 Task: Add an event with the title Third Client Presentation, date '2023/10/28', time 9:40 AM to 11:40 AMand add a description: Participants will develop essential delivery skills, including body language, vocal projection, and effective use of gestures. They will learn how to control nervousness, project confidence, and establish a connection with their audience., put the event into Red category, logged in from the account softage.8@softage.netand send the event invitation to softage.6@softage.net and softage.1@softage.net. Set a reminder for the event At time of event
Action: Mouse moved to (159, 177)
Screenshot: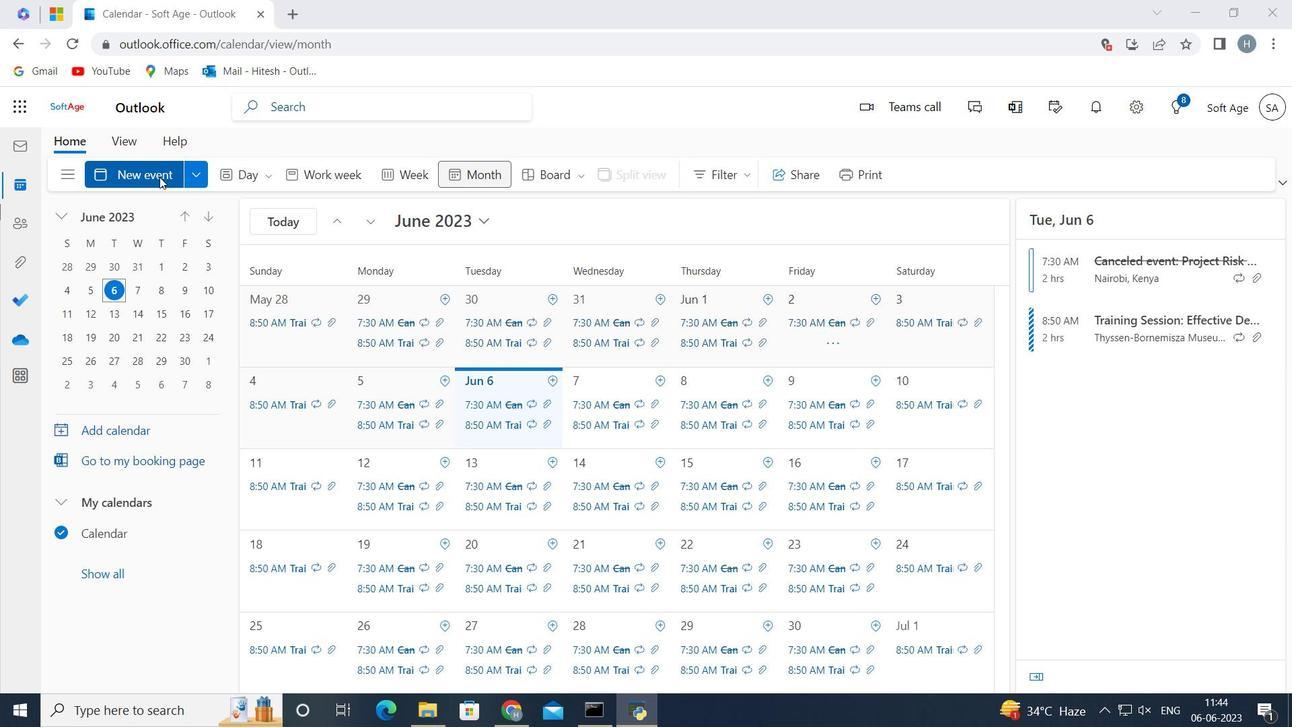 
Action: Mouse pressed left at (159, 177)
Screenshot: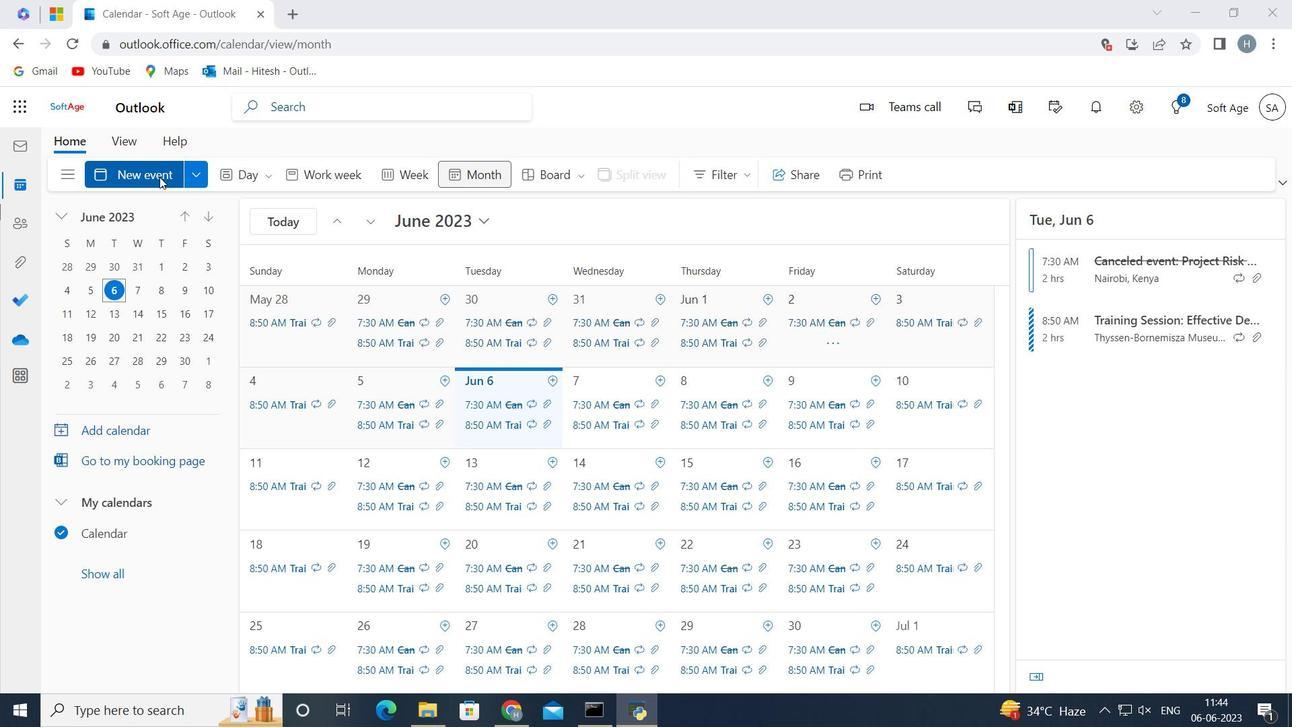 
Action: Mouse moved to (449, 282)
Screenshot: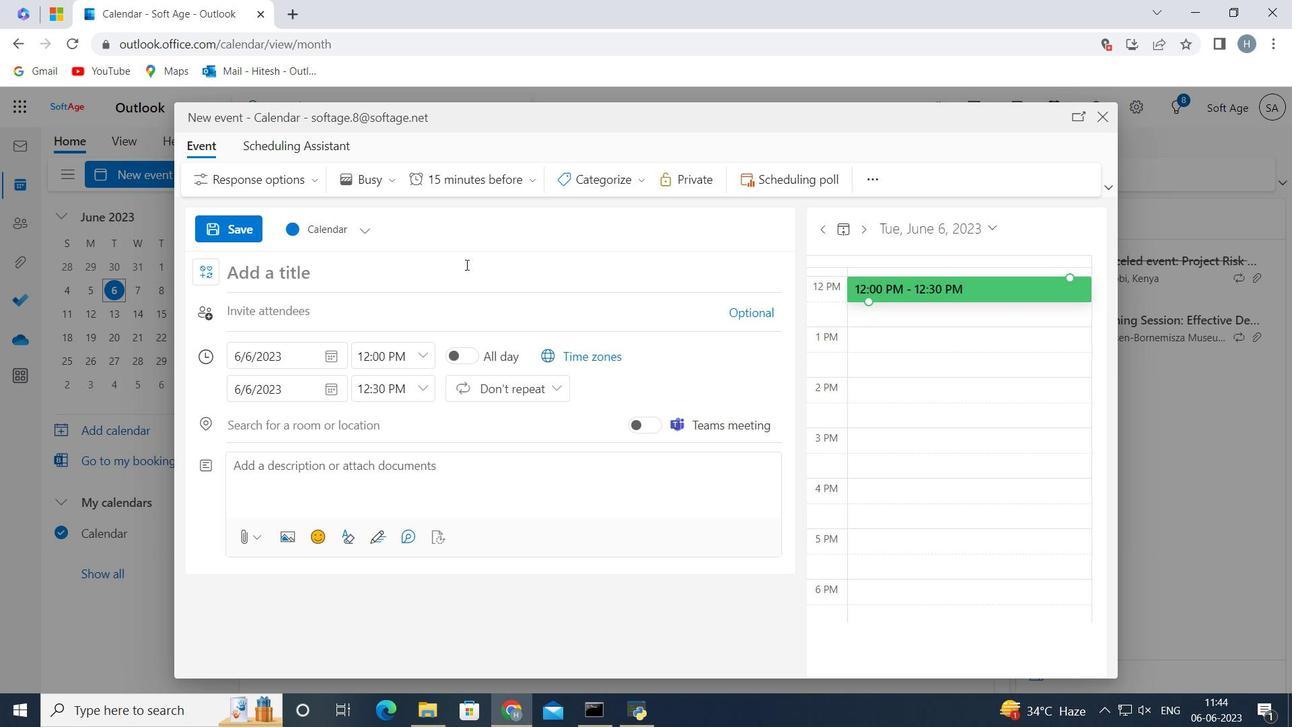 
Action: Mouse pressed left at (449, 282)
Screenshot: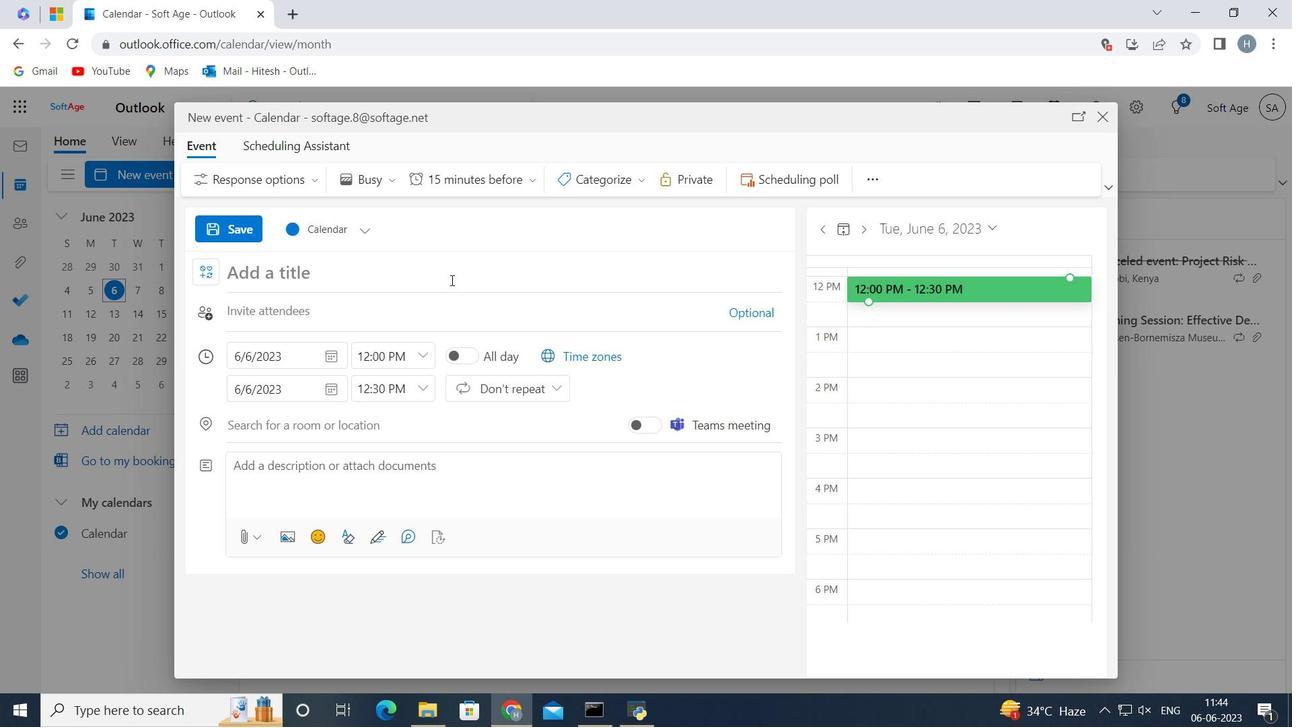 
Action: Key pressed <Key.shift>Third<Key.space><Key.shift>Client<Key.space><Key.shift>Presentato<Key.backspace>ion<Key.space>
Screenshot: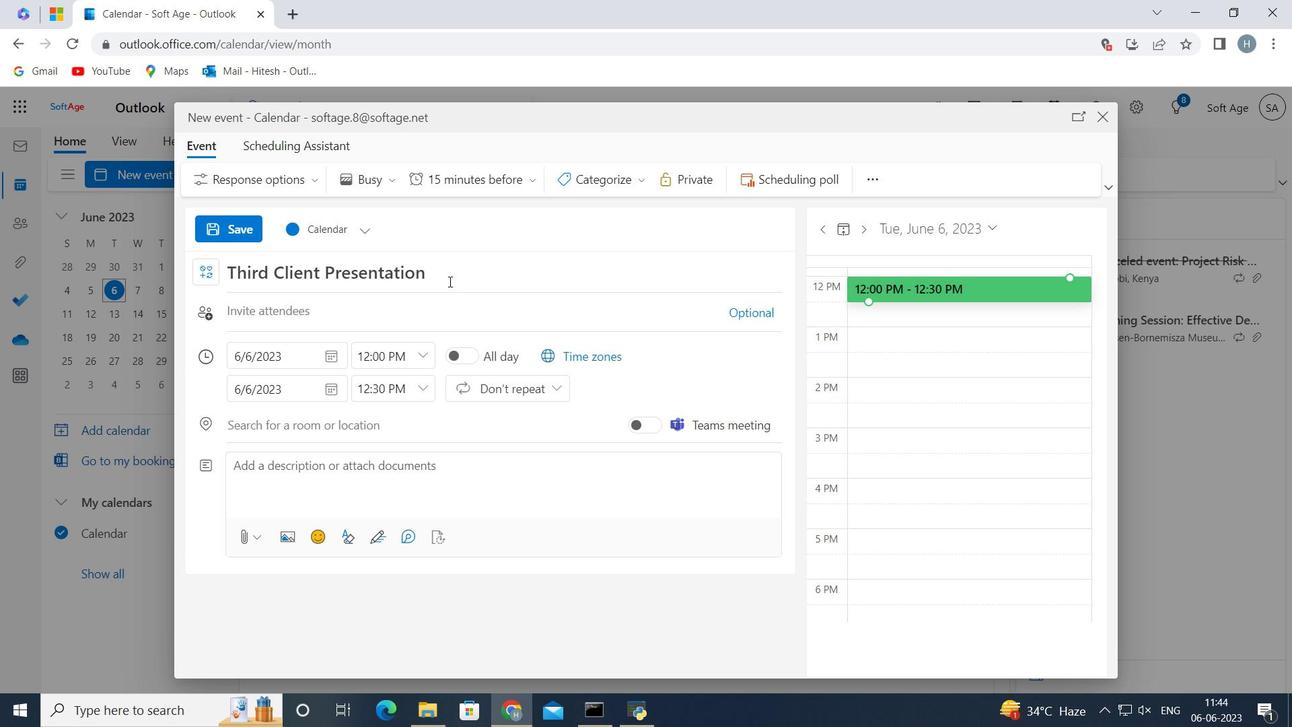
Action: Mouse moved to (331, 354)
Screenshot: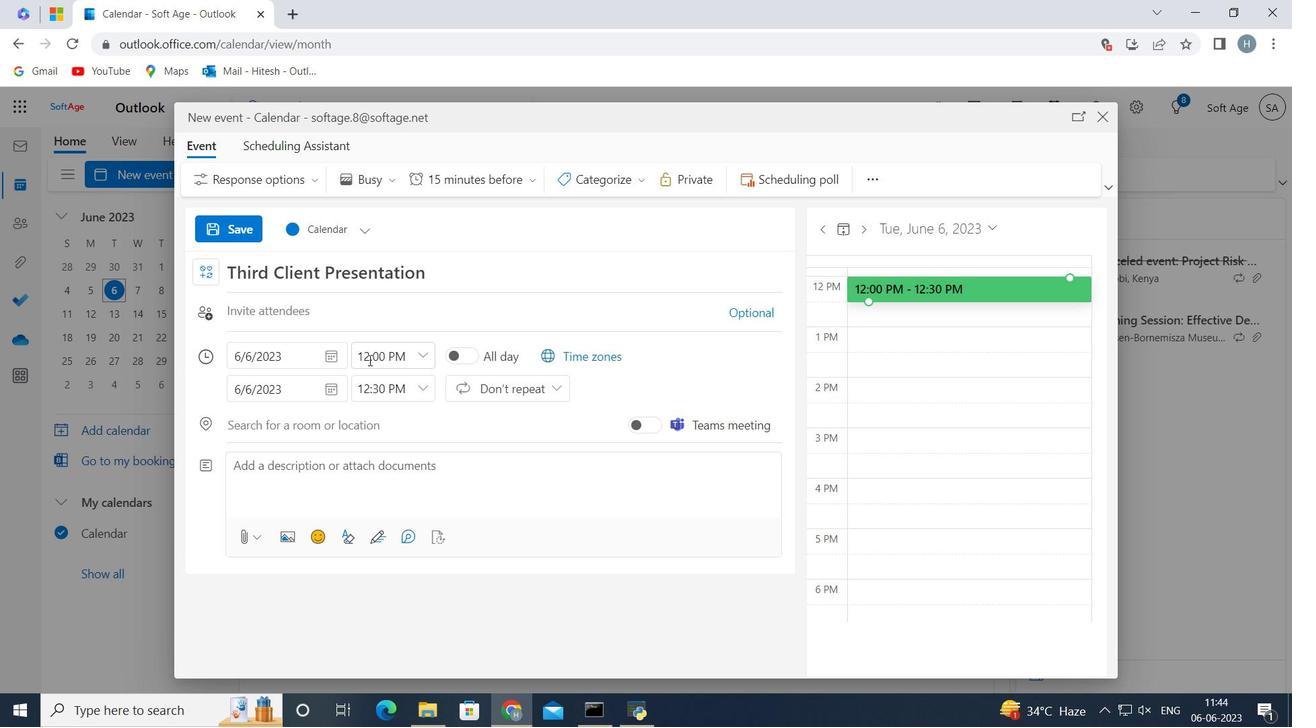 
Action: Mouse pressed left at (331, 354)
Screenshot: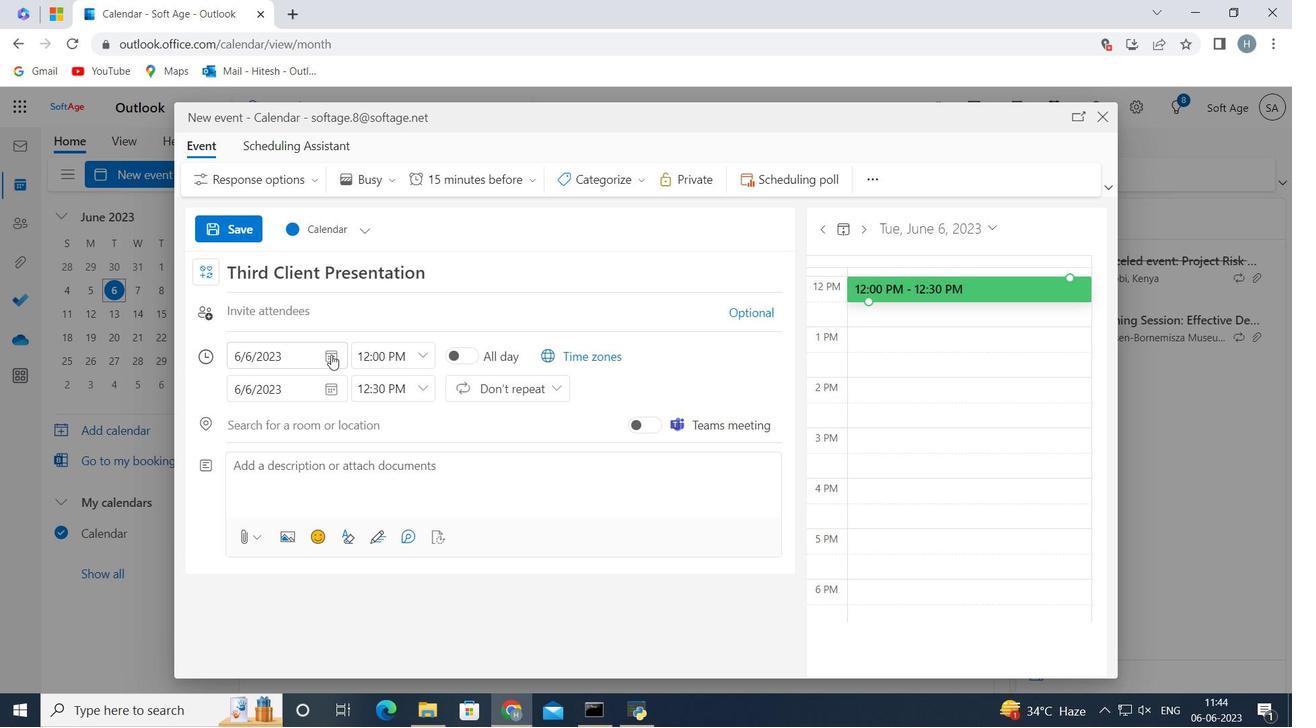 
Action: Mouse moved to (284, 386)
Screenshot: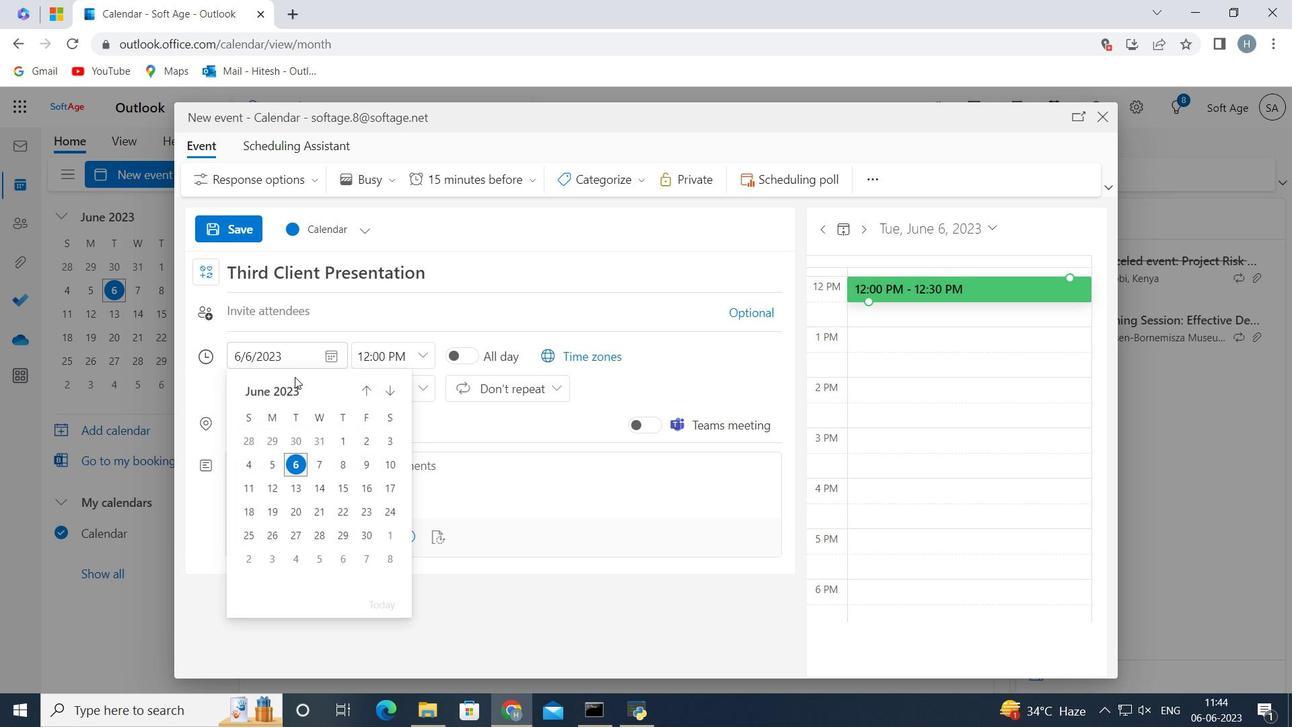 
Action: Mouse pressed left at (284, 386)
Screenshot: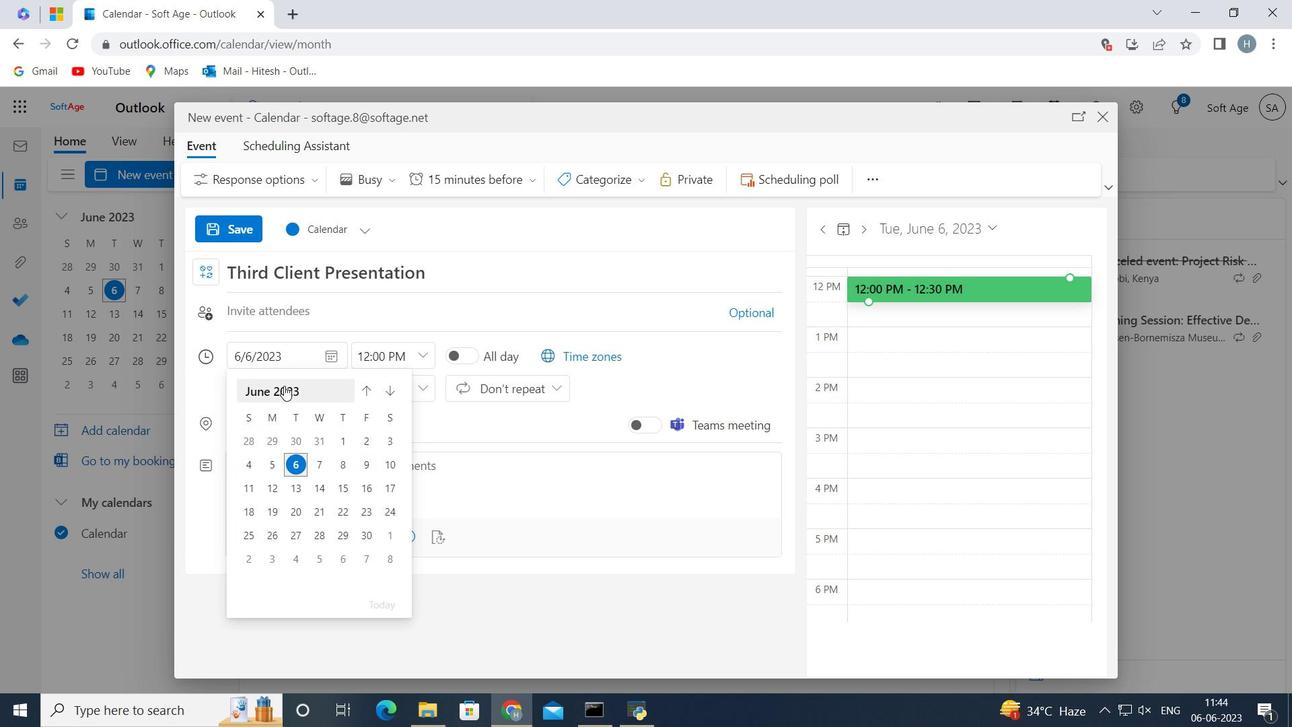 
Action: Mouse pressed left at (284, 386)
Screenshot: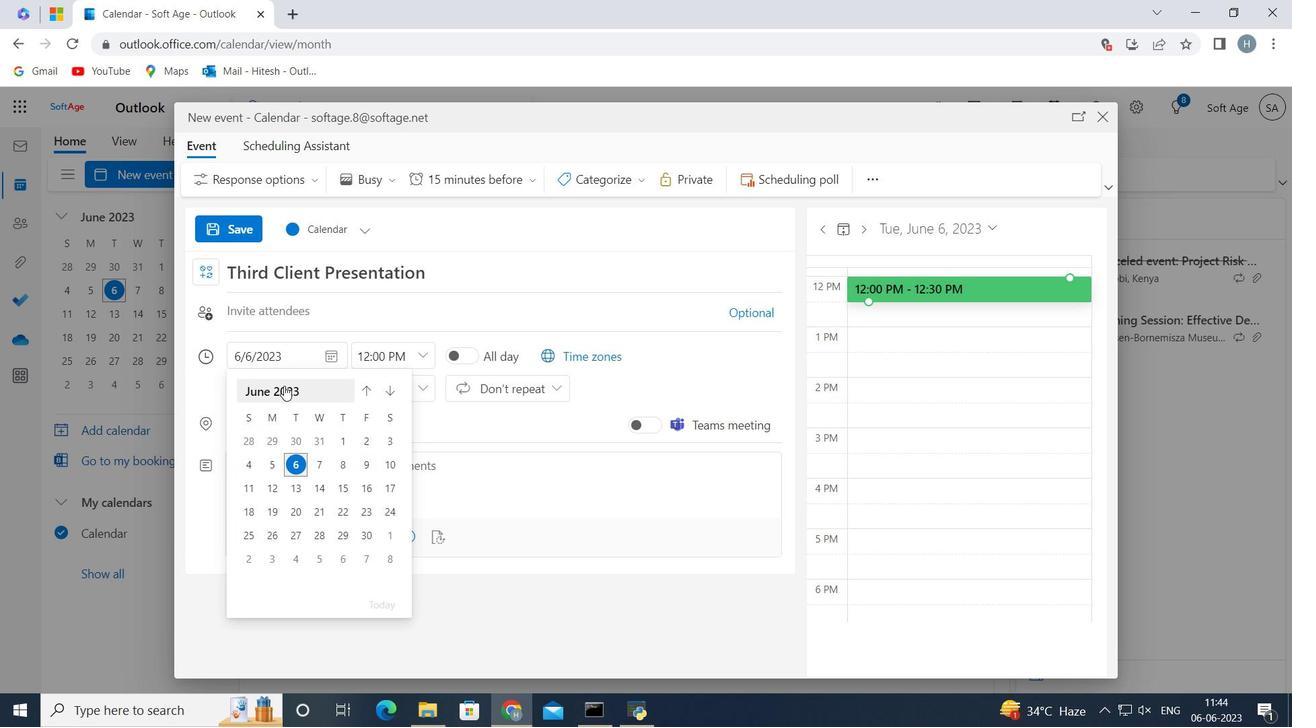 
Action: Mouse moved to (385, 423)
Screenshot: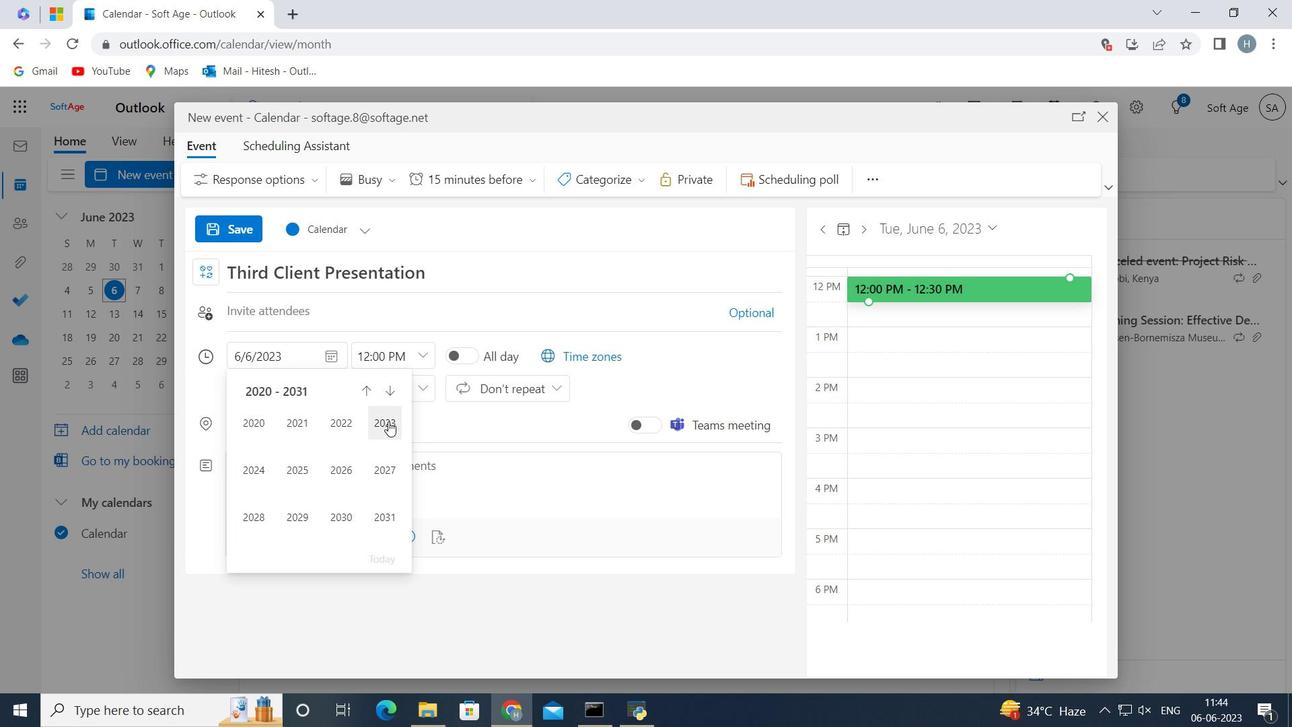 
Action: Mouse pressed left at (385, 423)
Screenshot: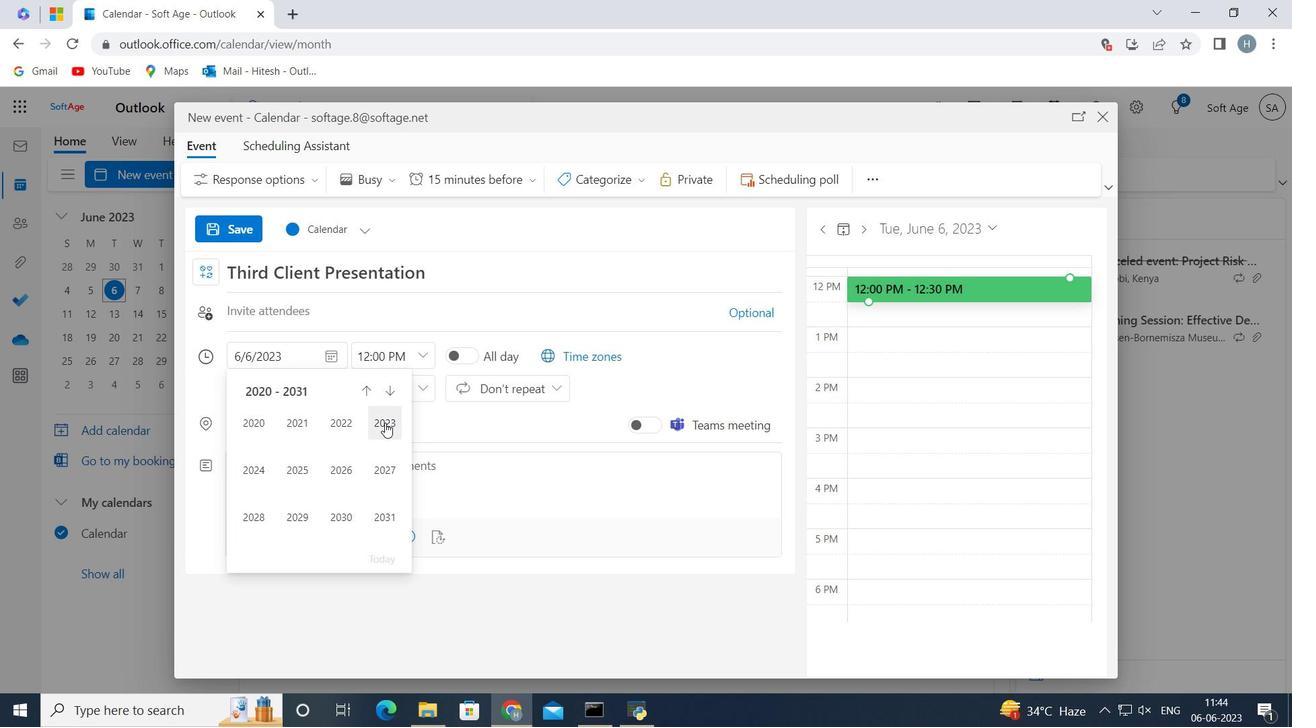 
Action: Mouse moved to (295, 513)
Screenshot: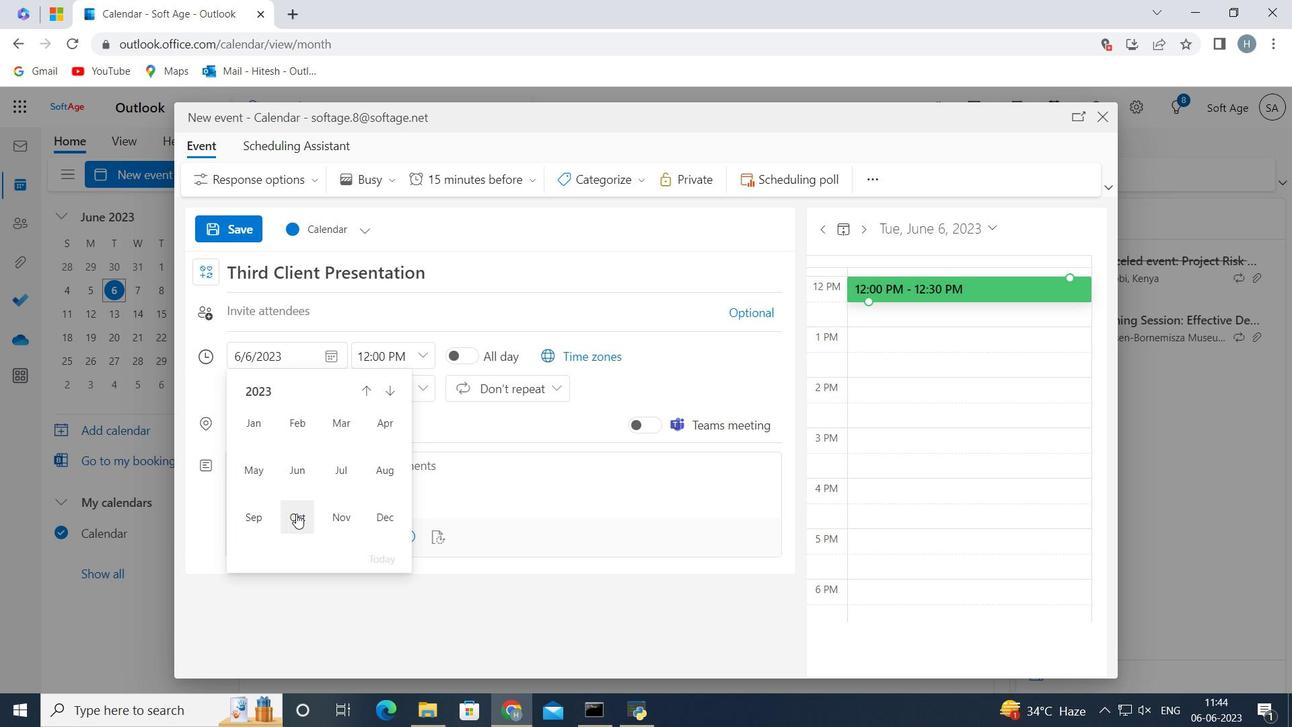 
Action: Mouse pressed left at (295, 513)
Screenshot: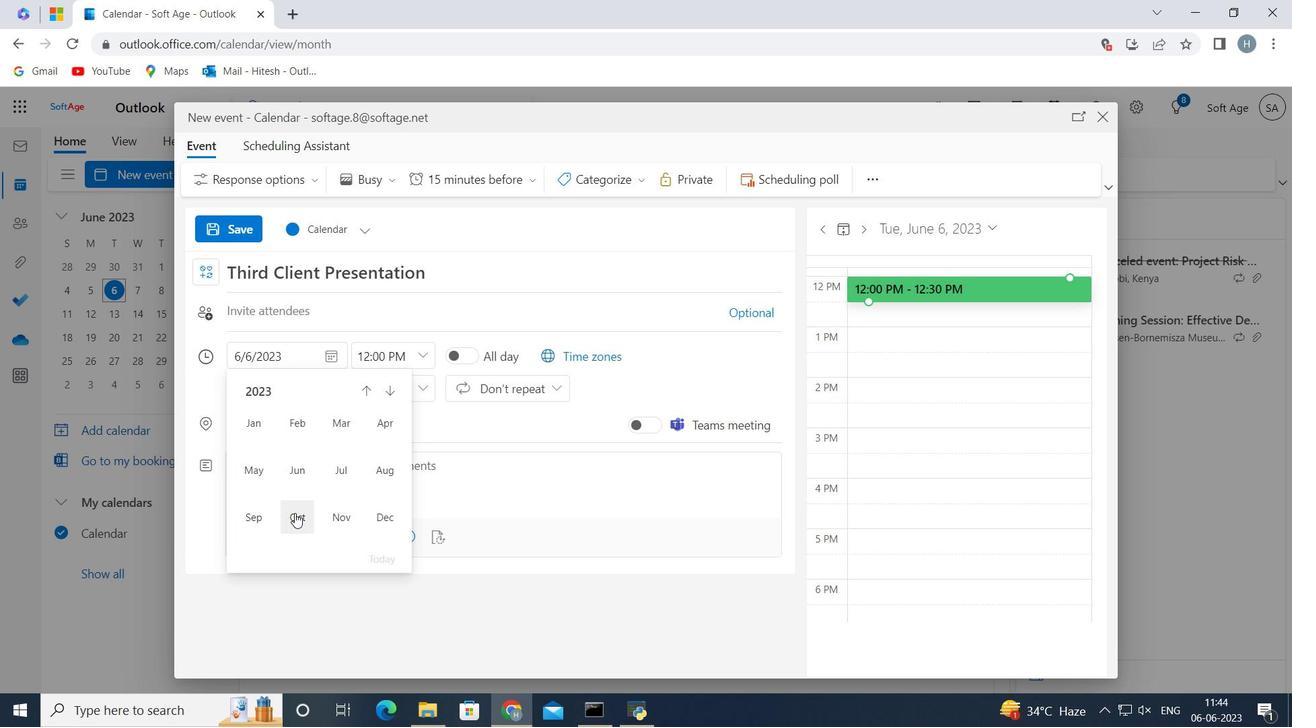 
Action: Mouse moved to (388, 510)
Screenshot: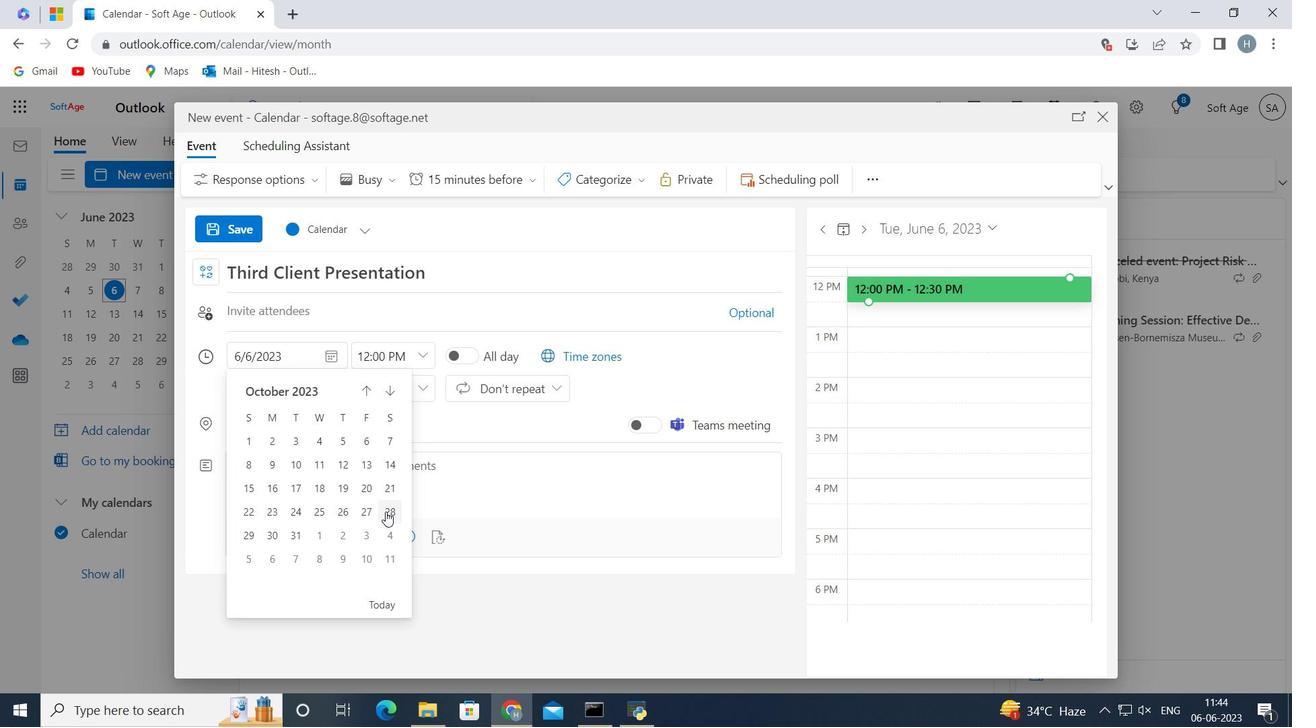 
Action: Mouse pressed left at (388, 510)
Screenshot: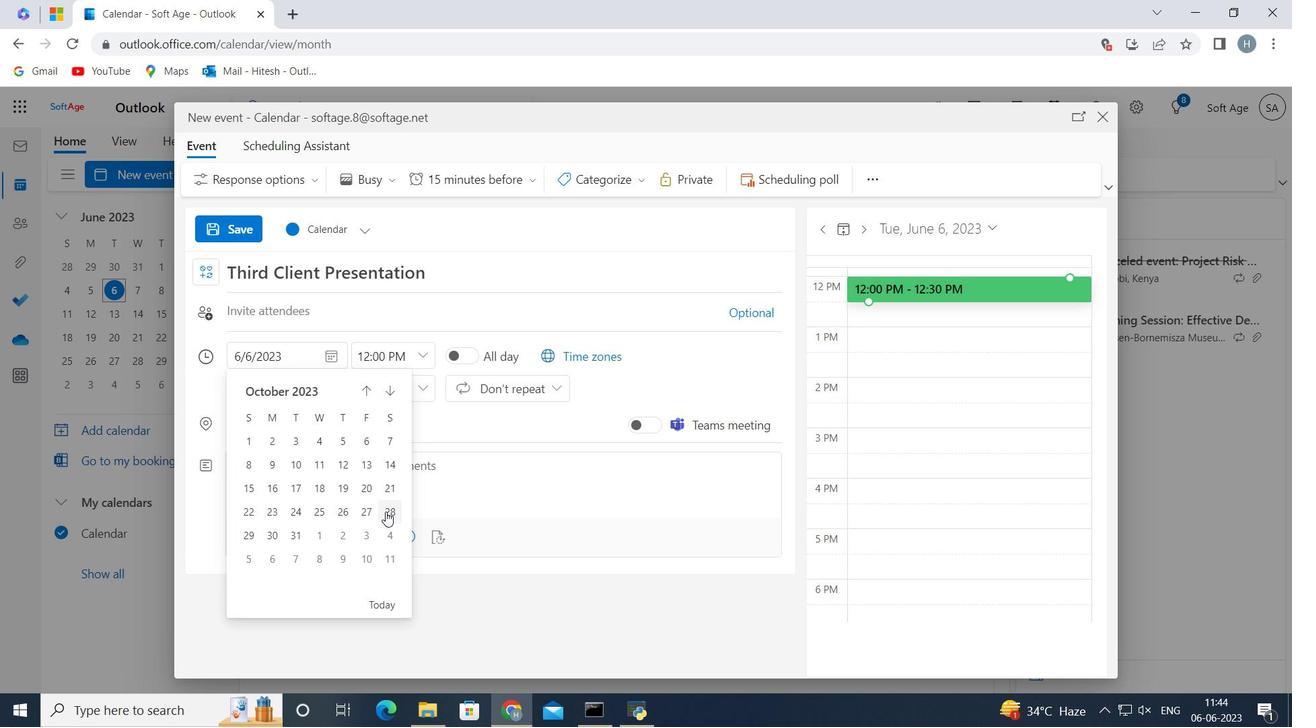 
Action: Mouse moved to (424, 349)
Screenshot: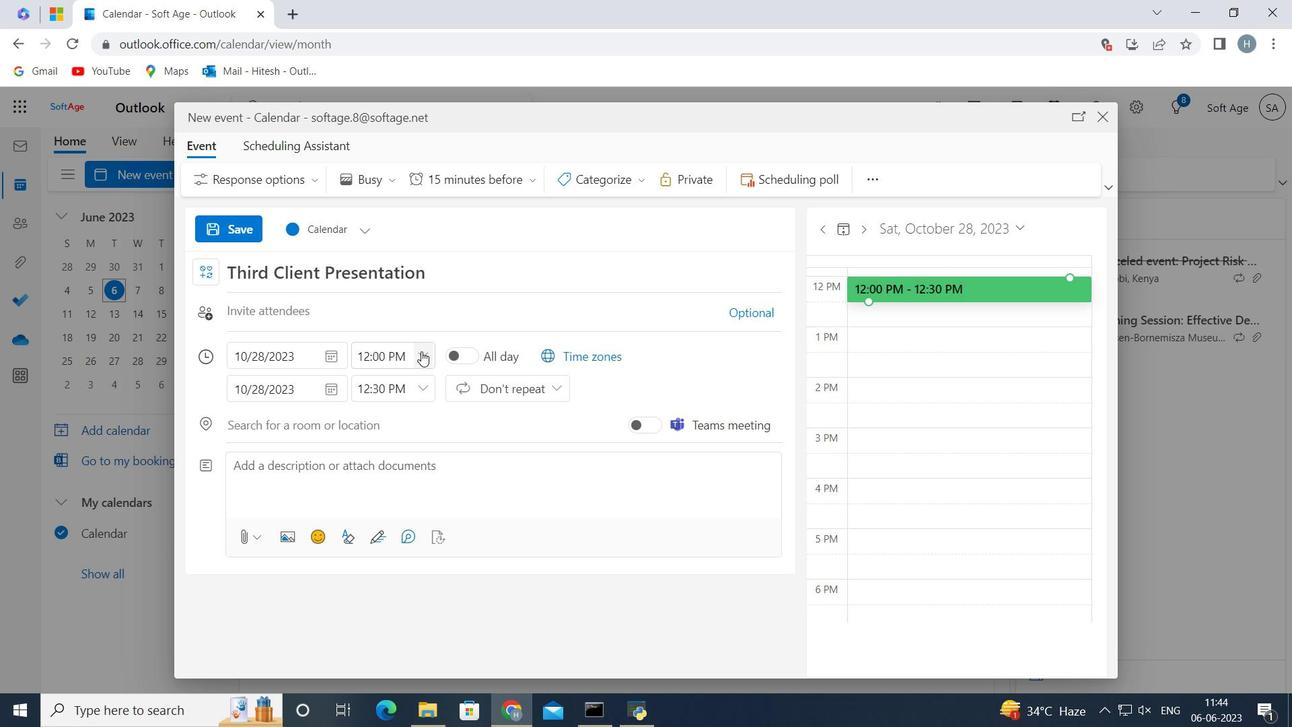 
Action: Mouse pressed left at (424, 349)
Screenshot: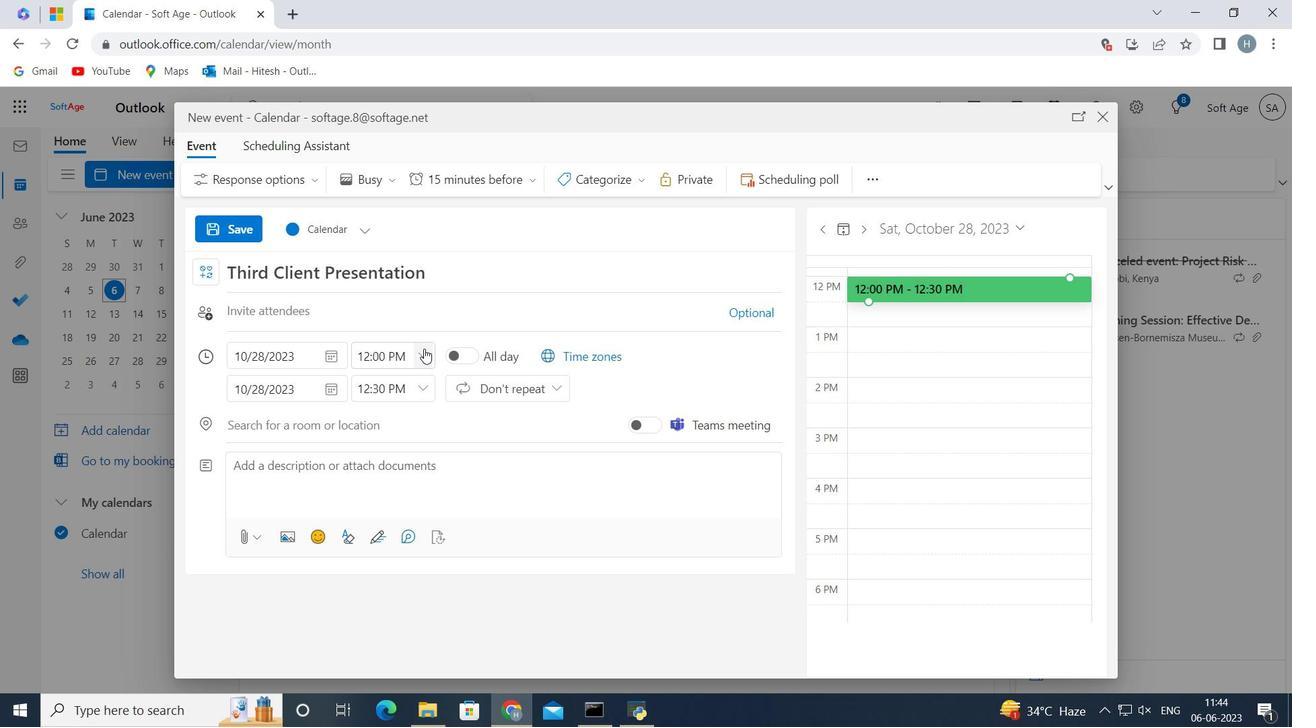 
Action: Mouse moved to (395, 461)
Screenshot: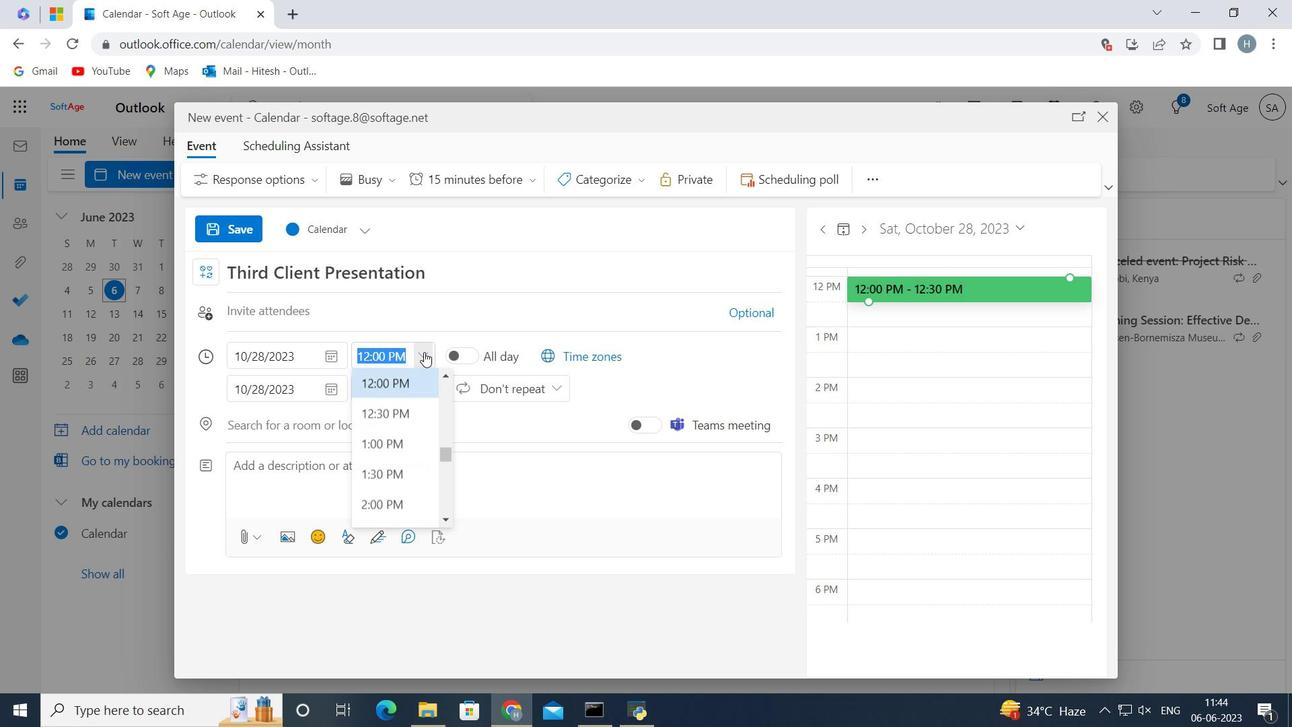 
Action: Mouse scrolled (395, 461) with delta (0, 0)
Screenshot: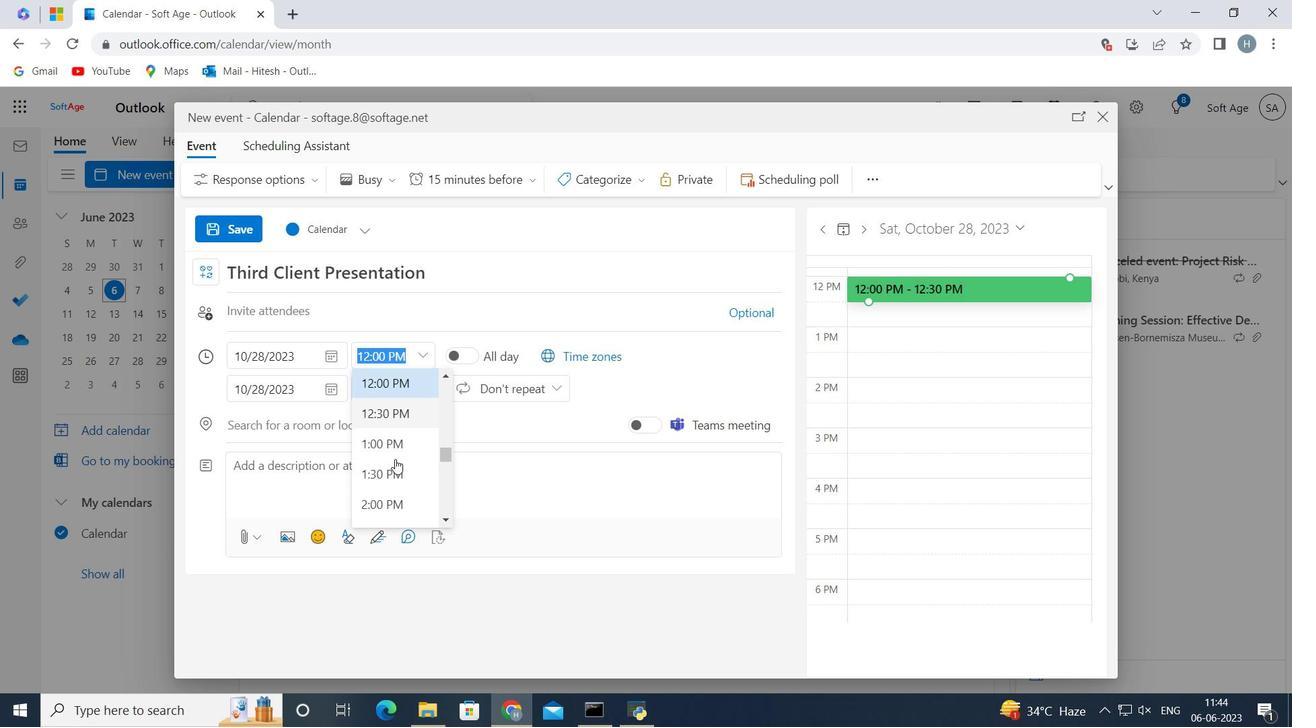
Action: Mouse scrolled (395, 461) with delta (0, 0)
Screenshot: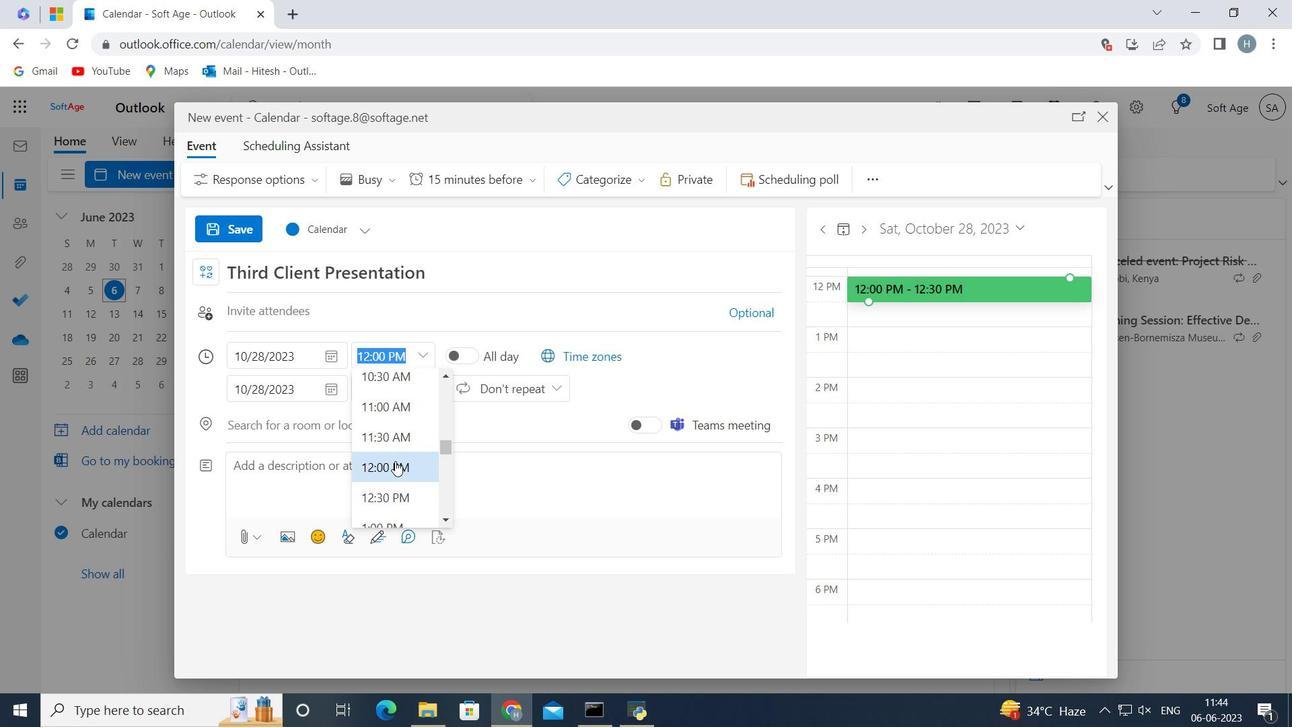 
Action: Mouse scrolled (395, 461) with delta (0, 0)
Screenshot: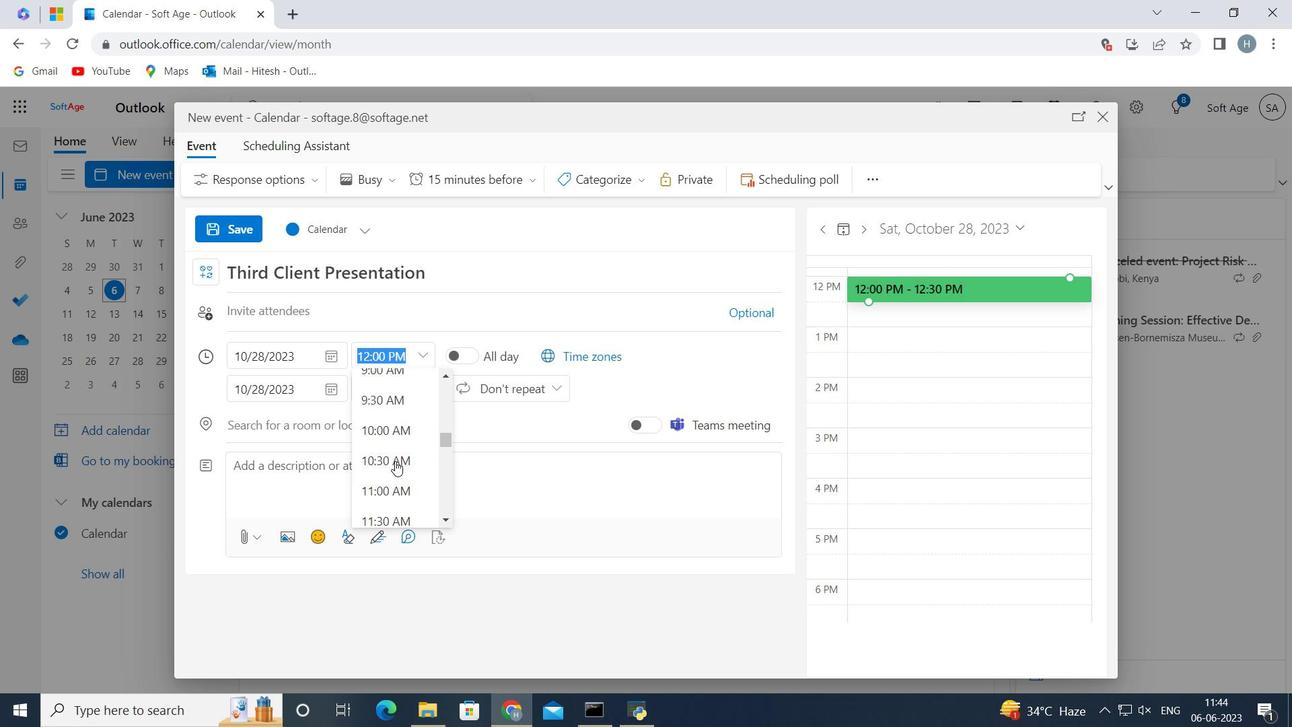 
Action: Mouse moved to (381, 483)
Screenshot: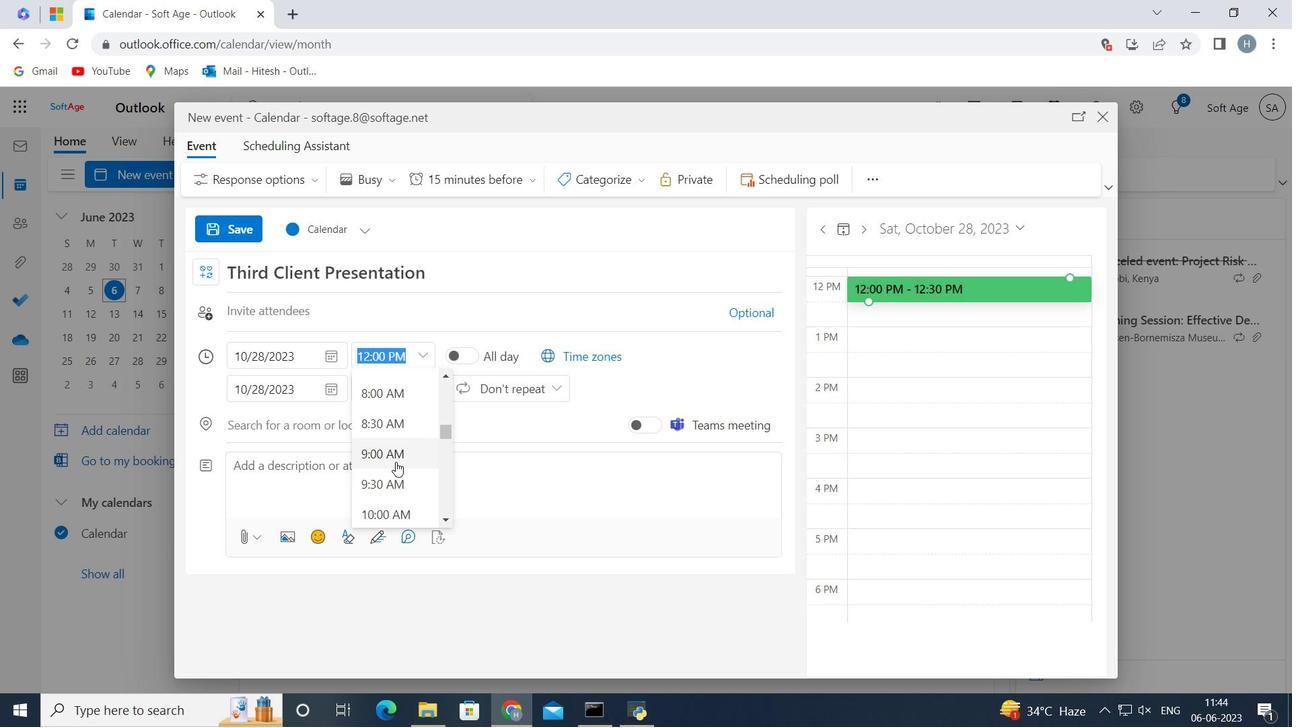 
Action: Mouse pressed left at (381, 483)
Screenshot: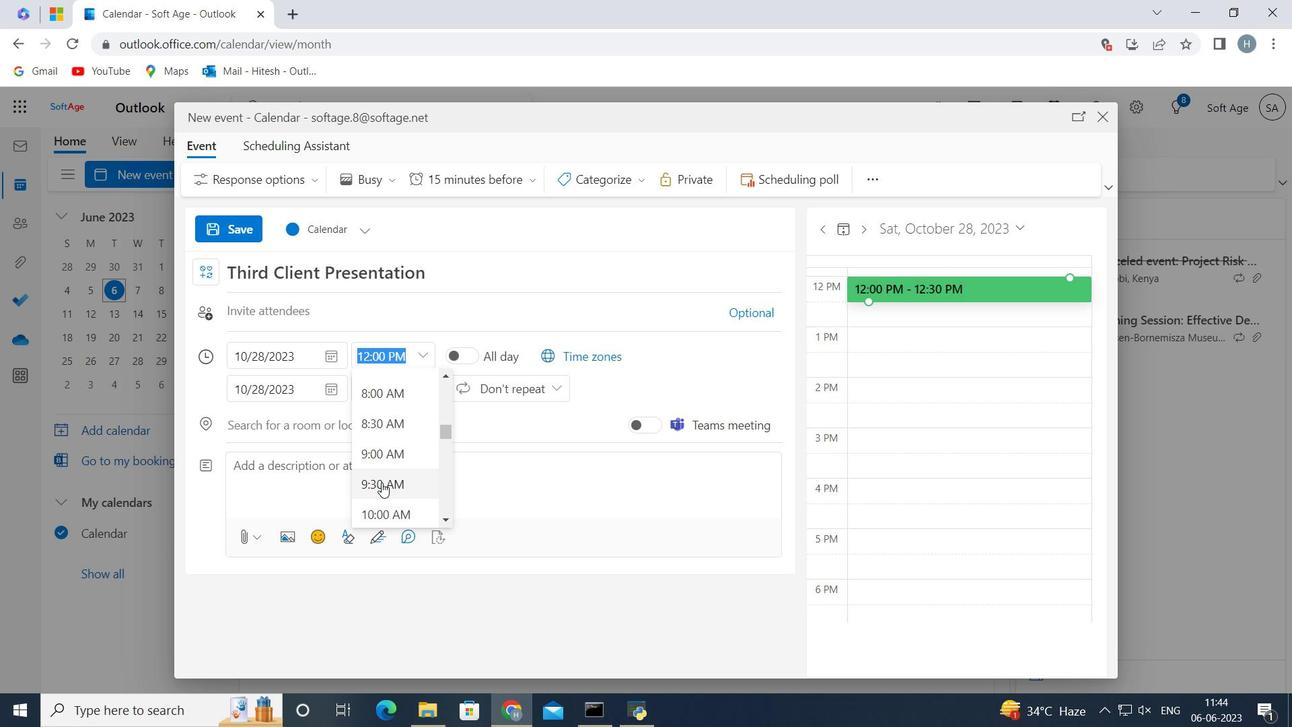 
Action: Mouse moved to (383, 354)
Screenshot: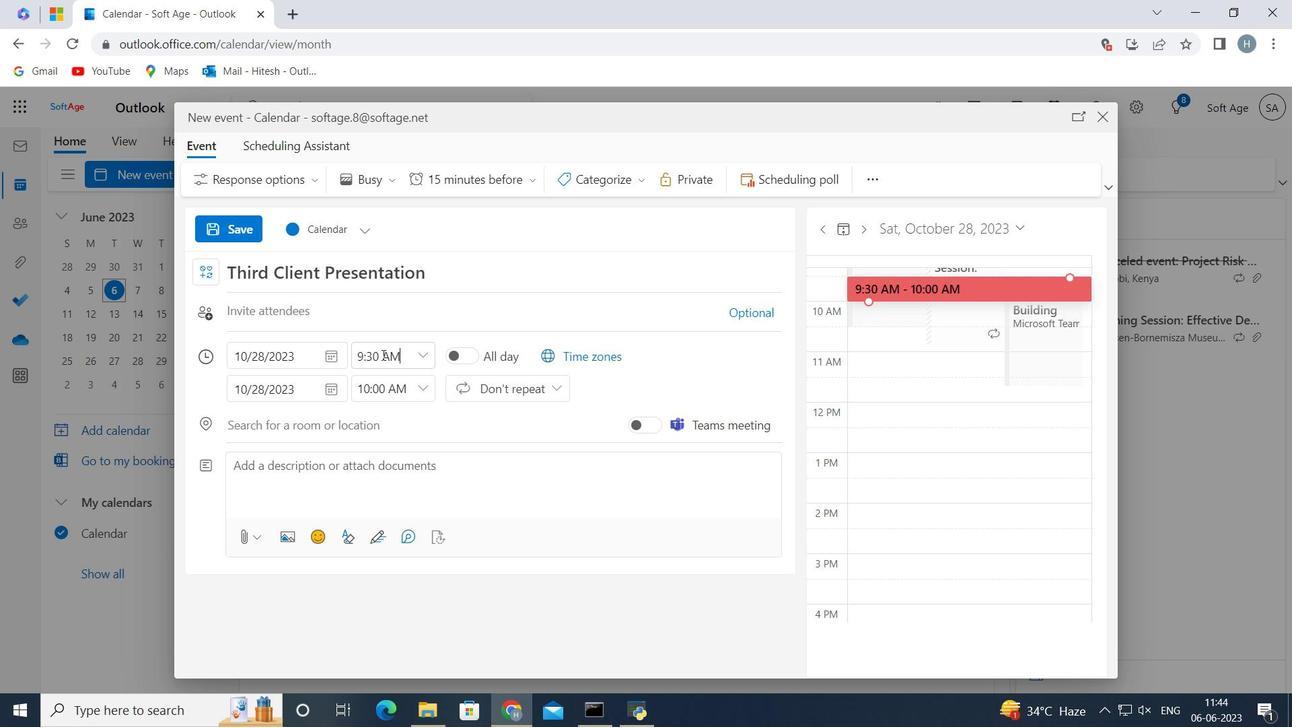 
Action: Mouse pressed left at (383, 354)
Screenshot: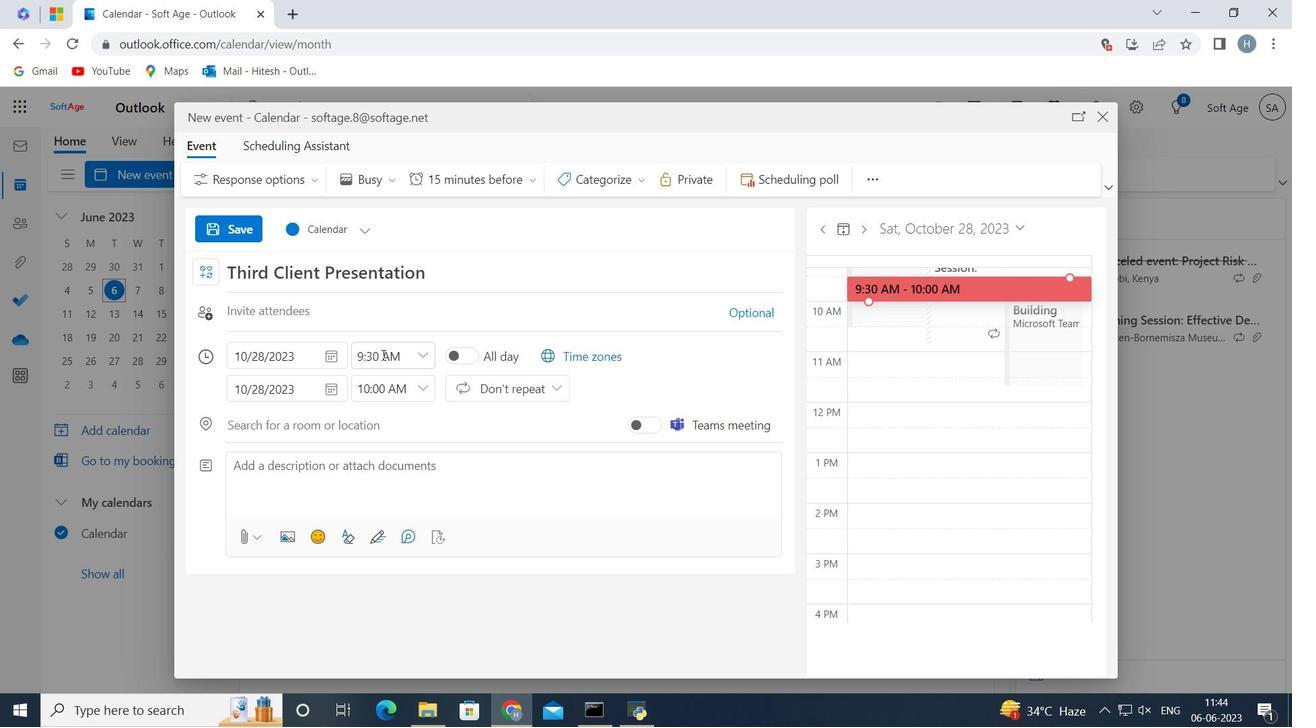 
Action: Mouse moved to (383, 354)
Screenshot: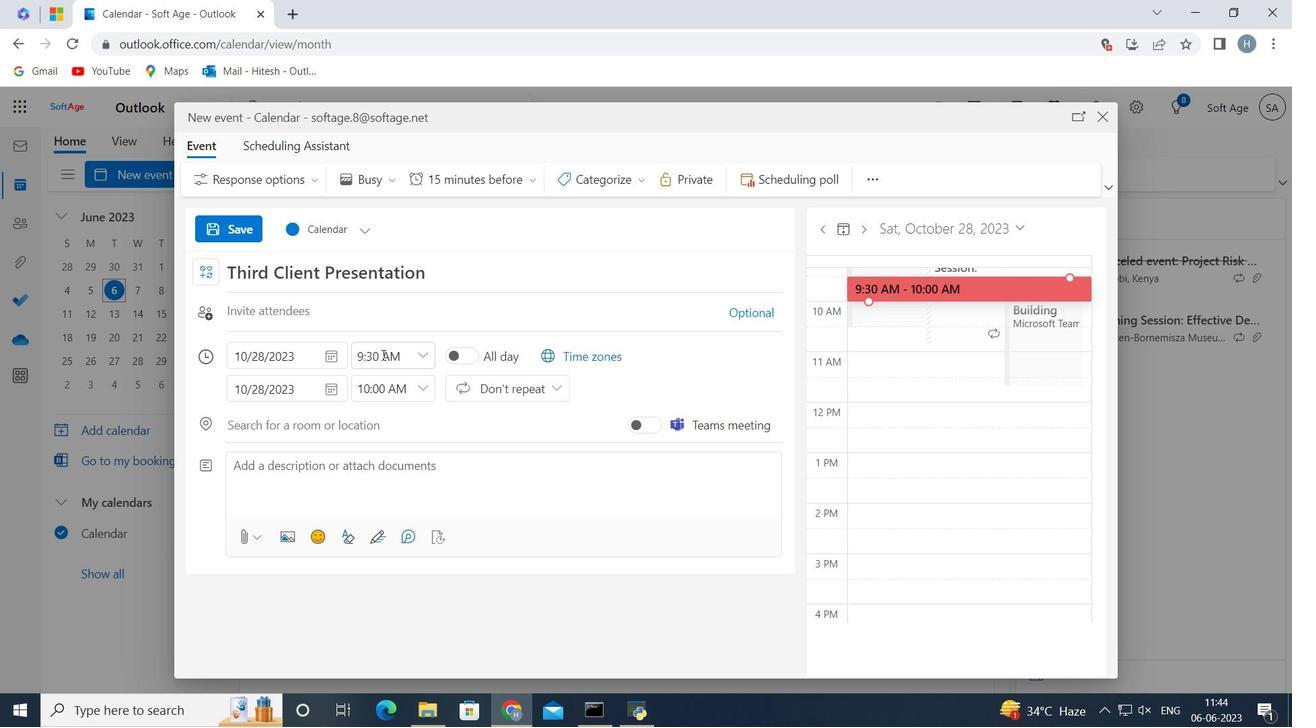 
Action: Key pressed <Key.left><Key.backspace><Key.backspace>40
Screenshot: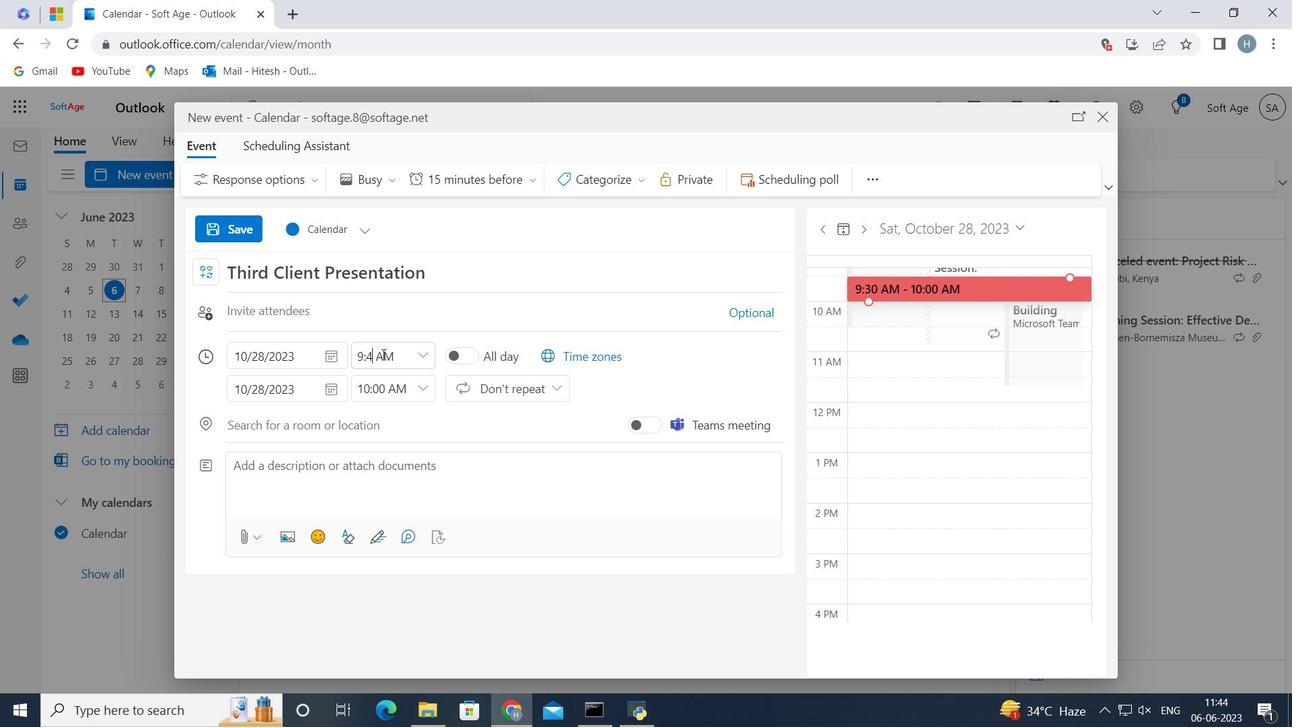 
Action: Mouse moved to (416, 386)
Screenshot: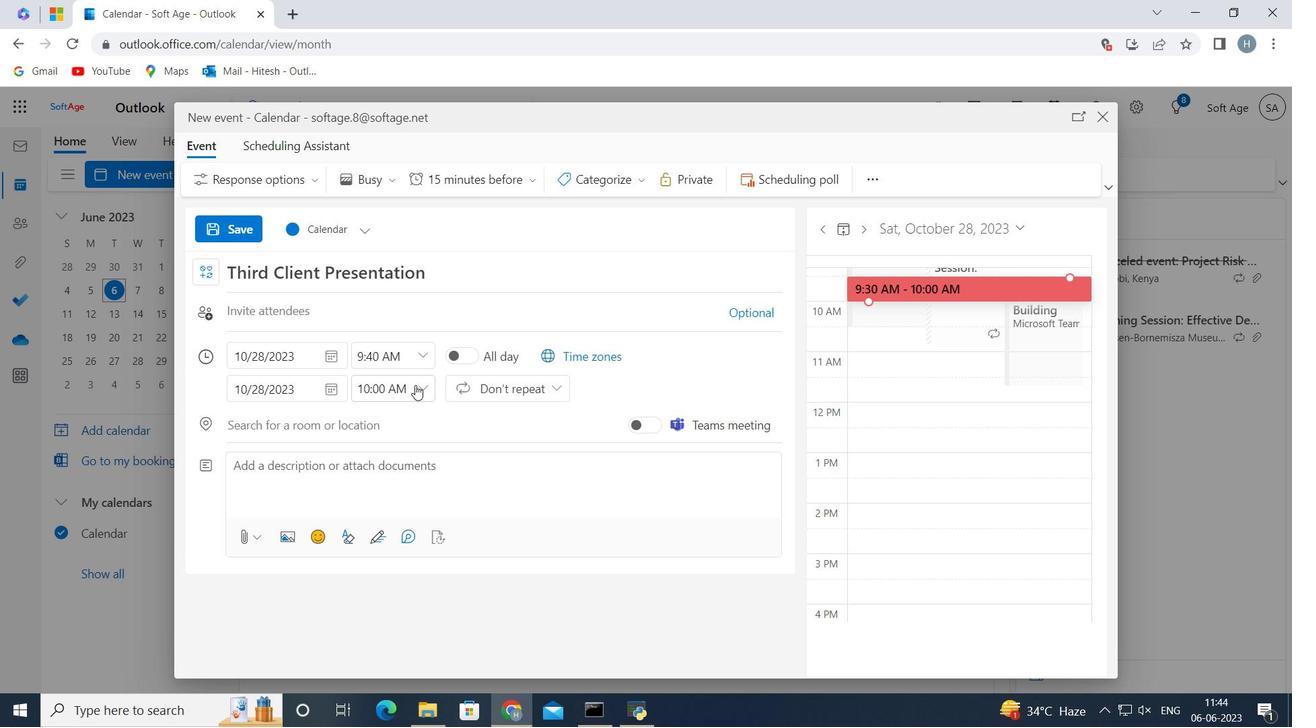 
Action: Mouse pressed left at (416, 386)
Screenshot: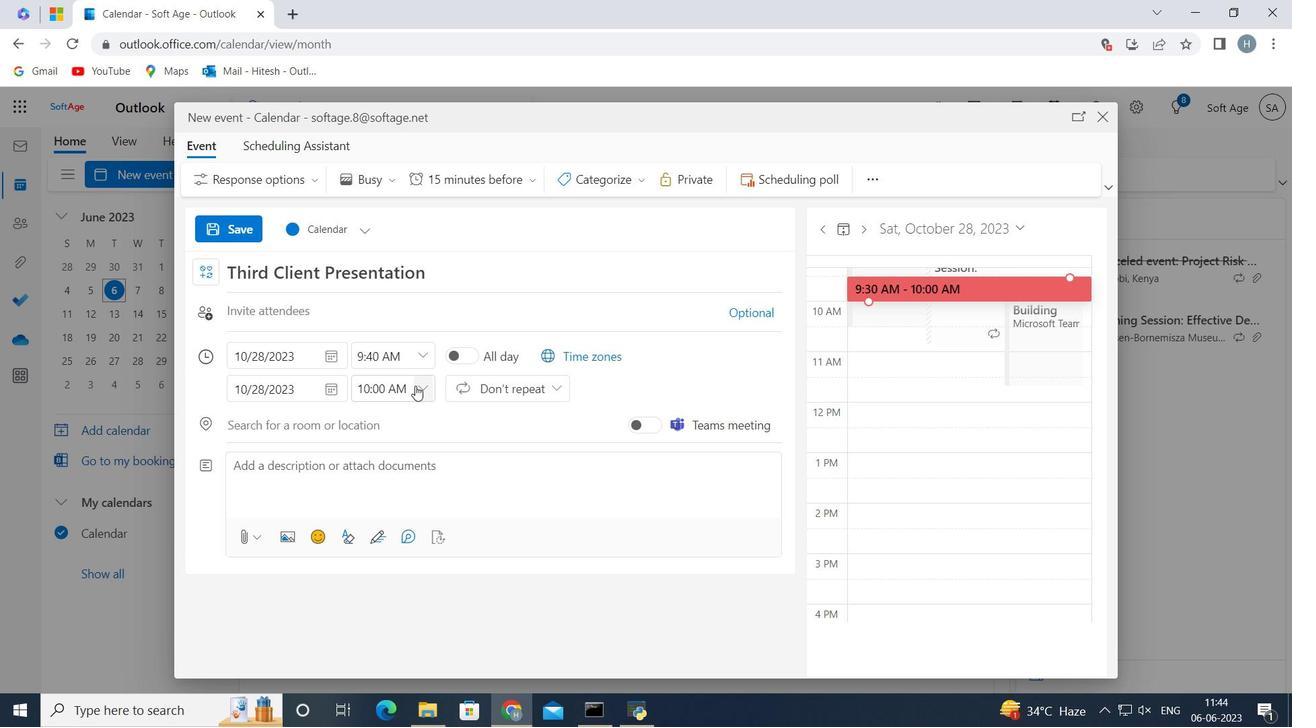 
Action: Mouse moved to (420, 502)
Screenshot: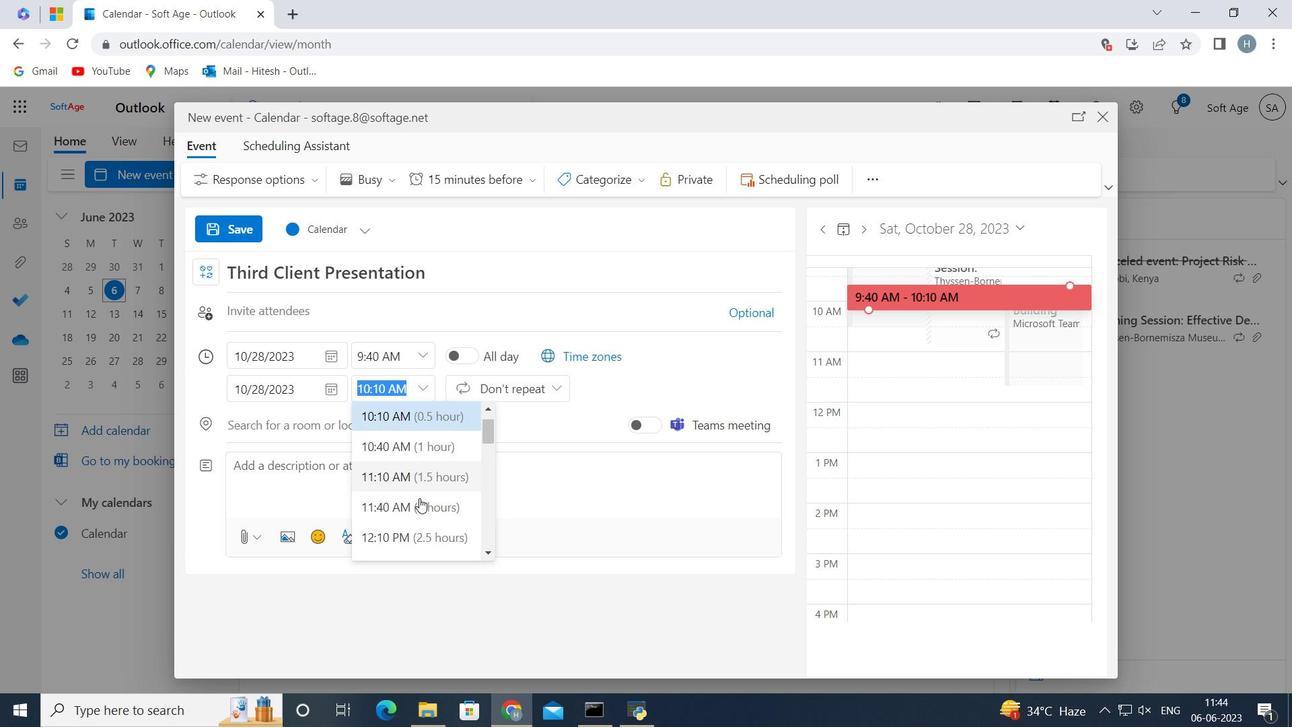 
Action: Mouse pressed left at (420, 502)
Screenshot: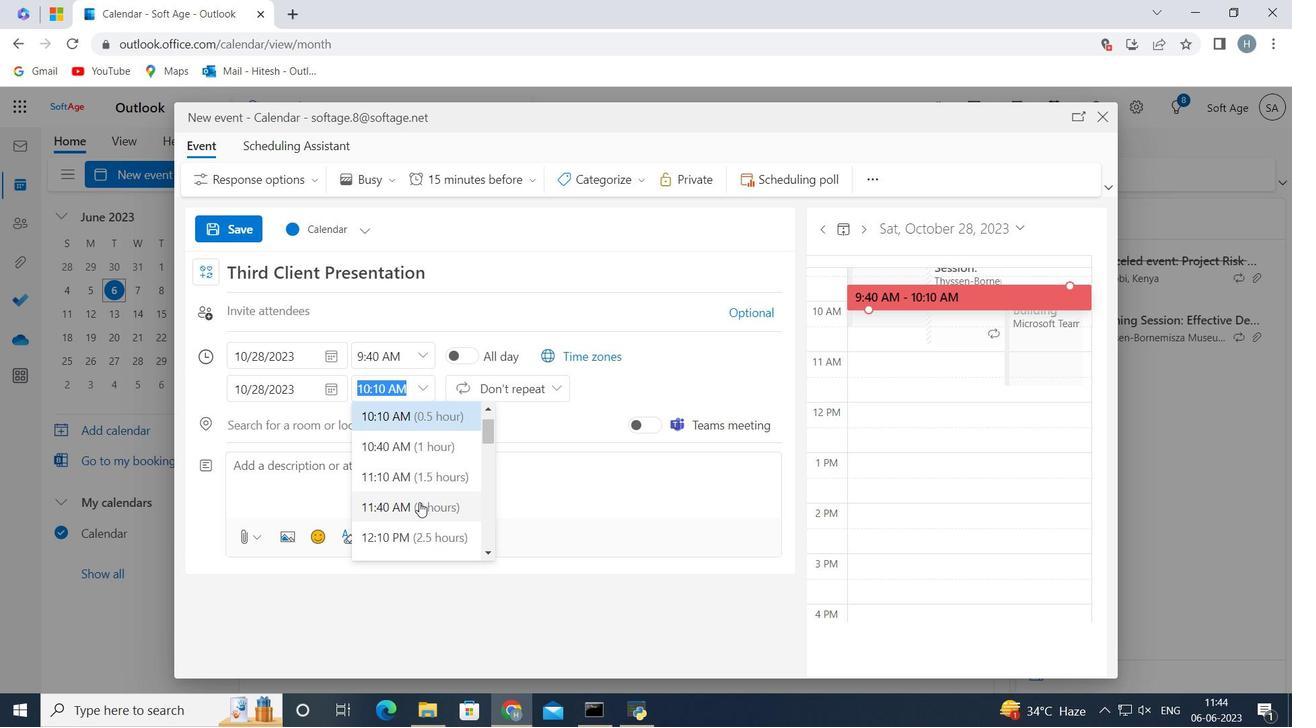 
Action: Mouse moved to (427, 484)
Screenshot: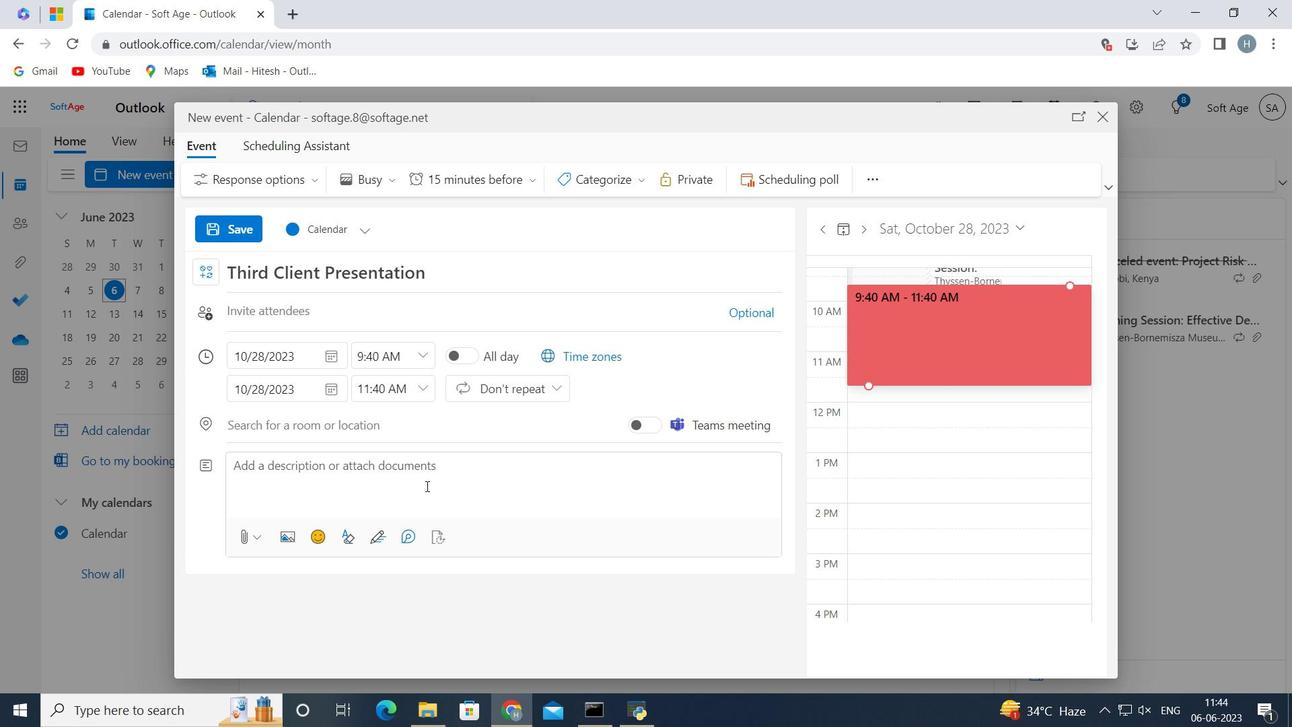 
Action: Mouse pressed left at (427, 484)
Screenshot: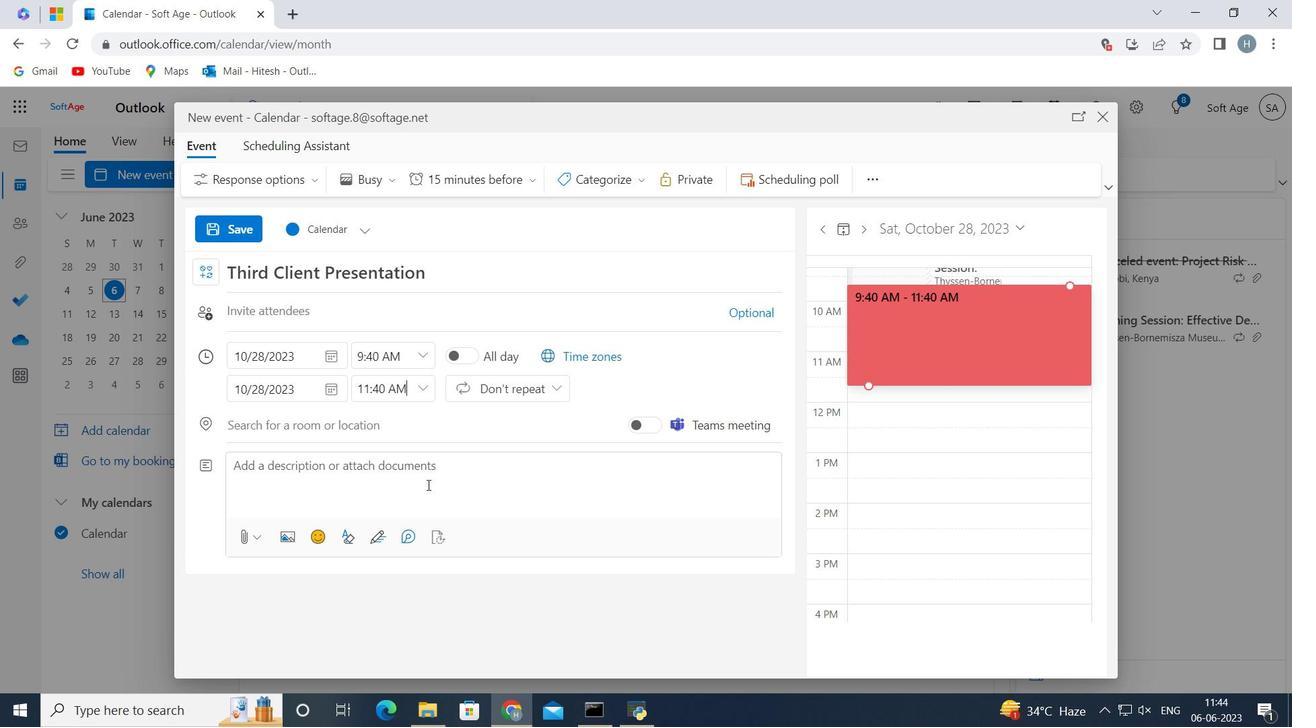 
Action: Key pressed <Key.shift>Participants<Key.space>will<Key.space>develop<Key.space>essential<Key.space>delivery<Key.space>skills,<Key.space>including<Key.space>body<Key.space>language,<Key.space>vocal<Key.space>projection,<Key.space>and<Key.space>effective<Key.space>use<Key.space>of<Key.space>gestures.<Key.space><Key.shift>They<Key.space>will<Key.space>learn<Key.space>how<Key.space>to<Key.space>control<Key.space>nervousness,<Key.space>project<Key.space>confidence,<Key.space>ad<Key.backspace>nd<Key.space>establish<Key.space>a<Key.space>connection<Key.space>with<Key.space>their<Key.space>audience.<Key.space>
Screenshot: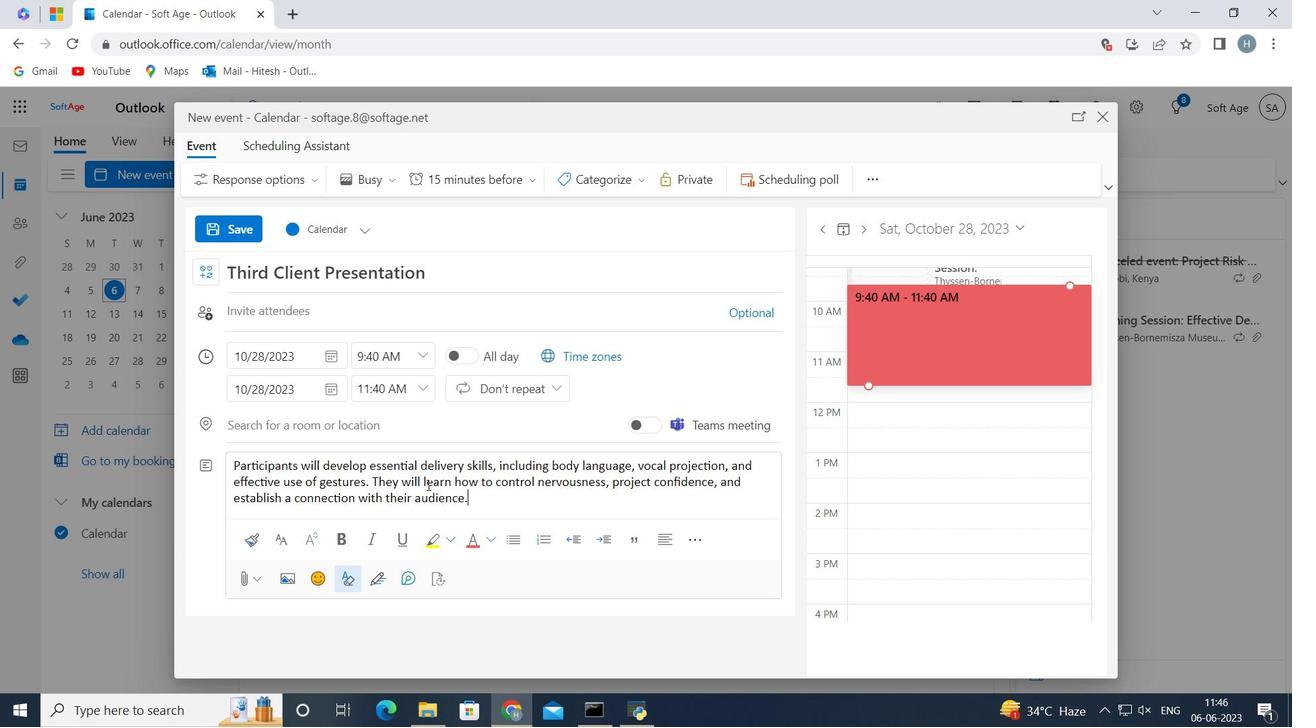 
Action: Mouse moved to (610, 187)
Screenshot: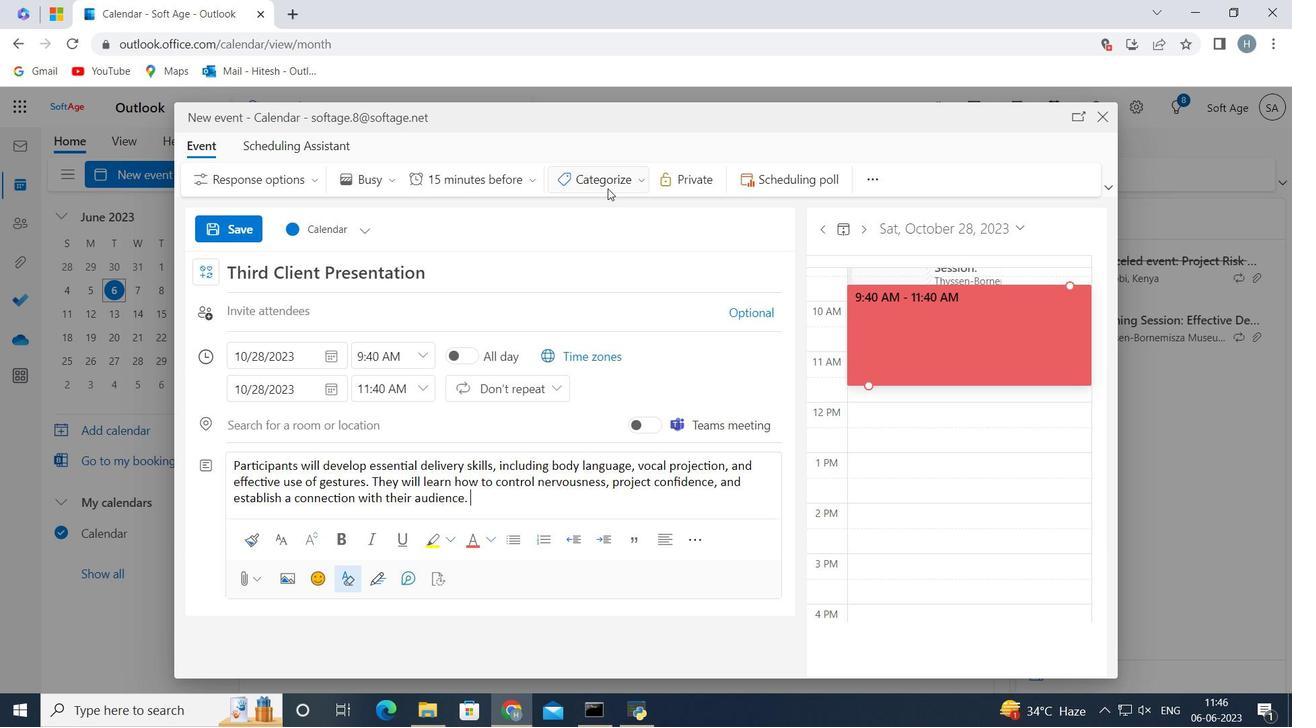 
Action: Mouse pressed left at (610, 187)
Screenshot: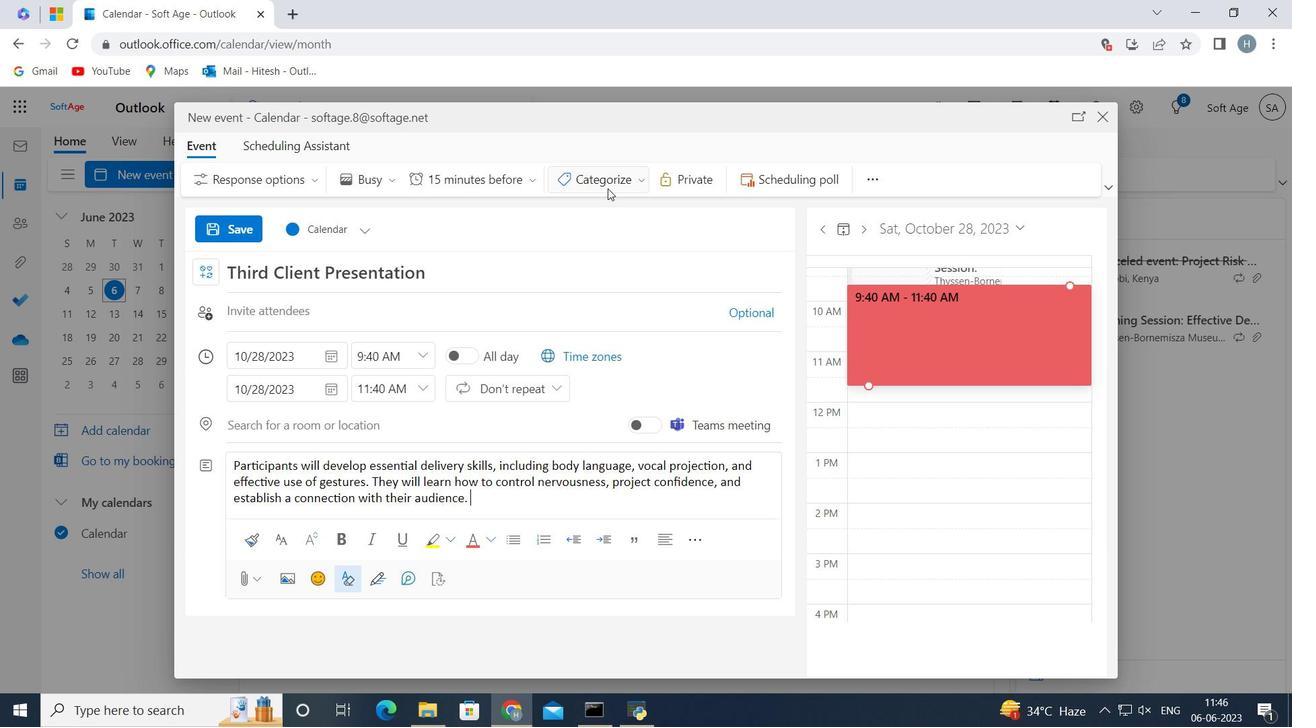 
Action: Mouse moved to (626, 330)
Screenshot: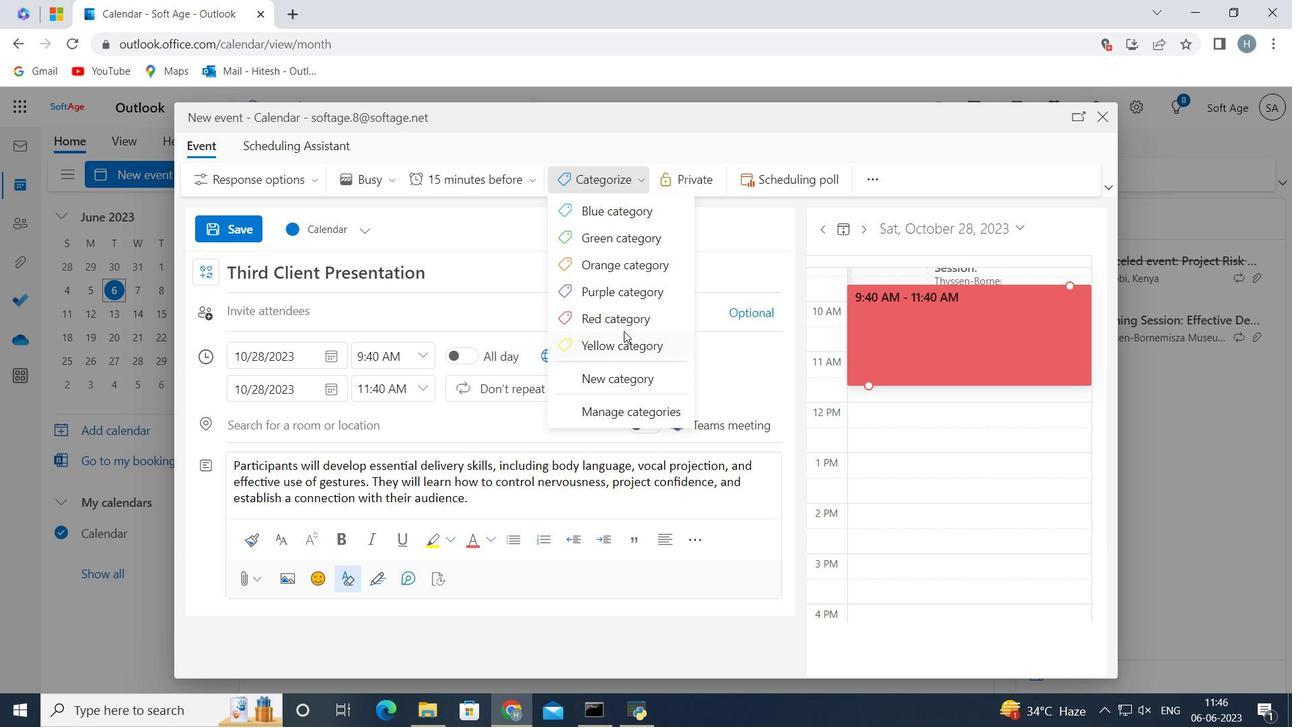 
Action: Mouse pressed left at (626, 330)
Screenshot: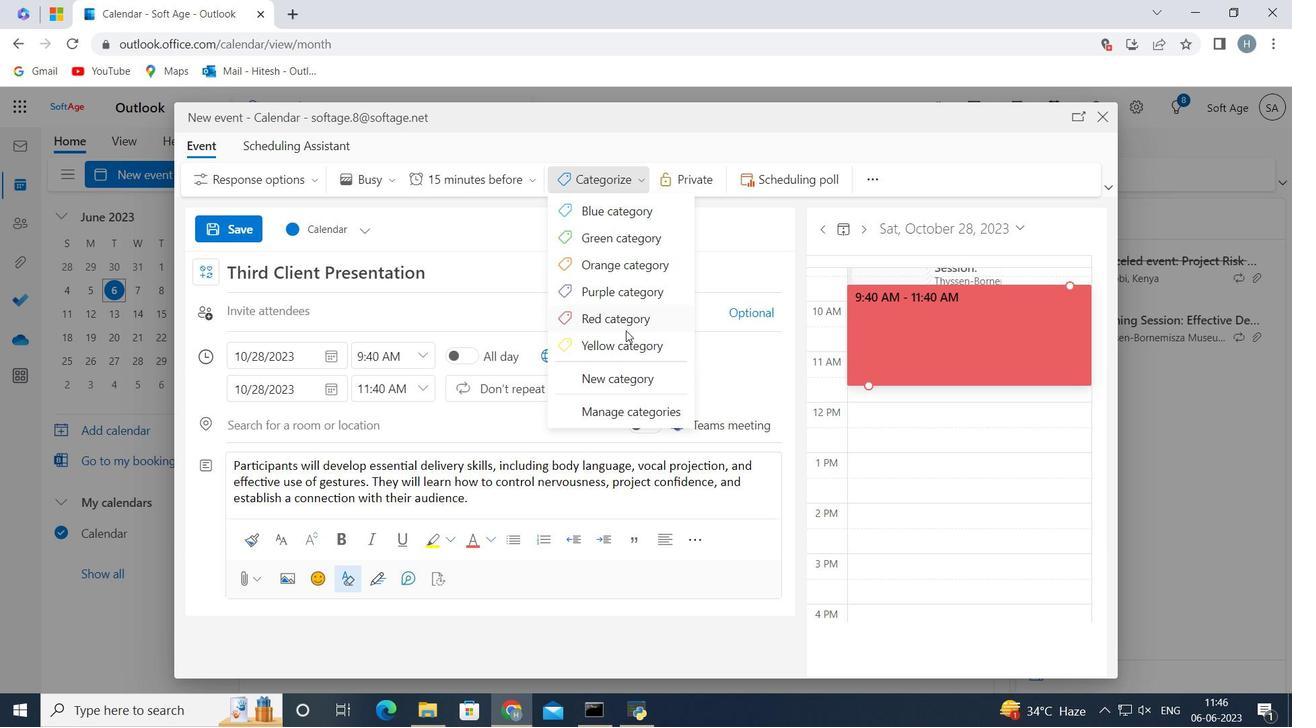 
Action: Mouse moved to (398, 320)
Screenshot: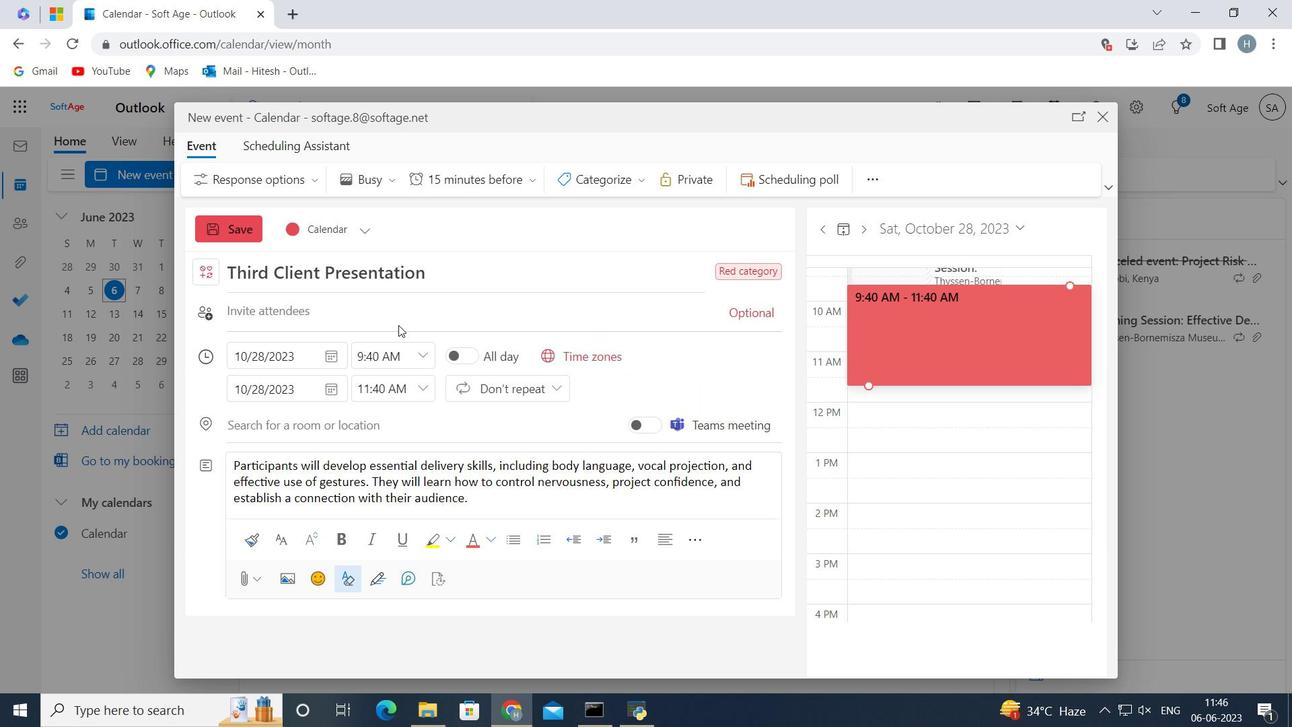
Action: Mouse pressed left at (398, 320)
Screenshot: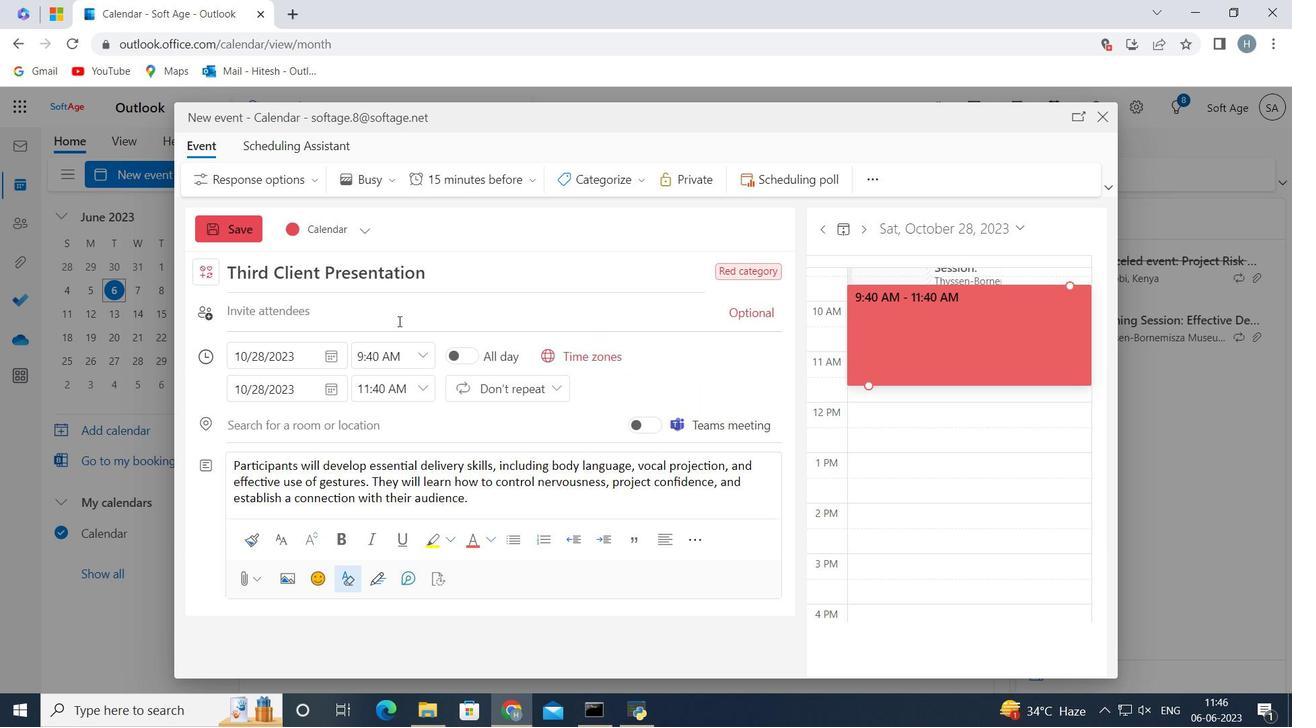 
Action: Key pressed softage.6<Key.shift>@softage.net
Screenshot: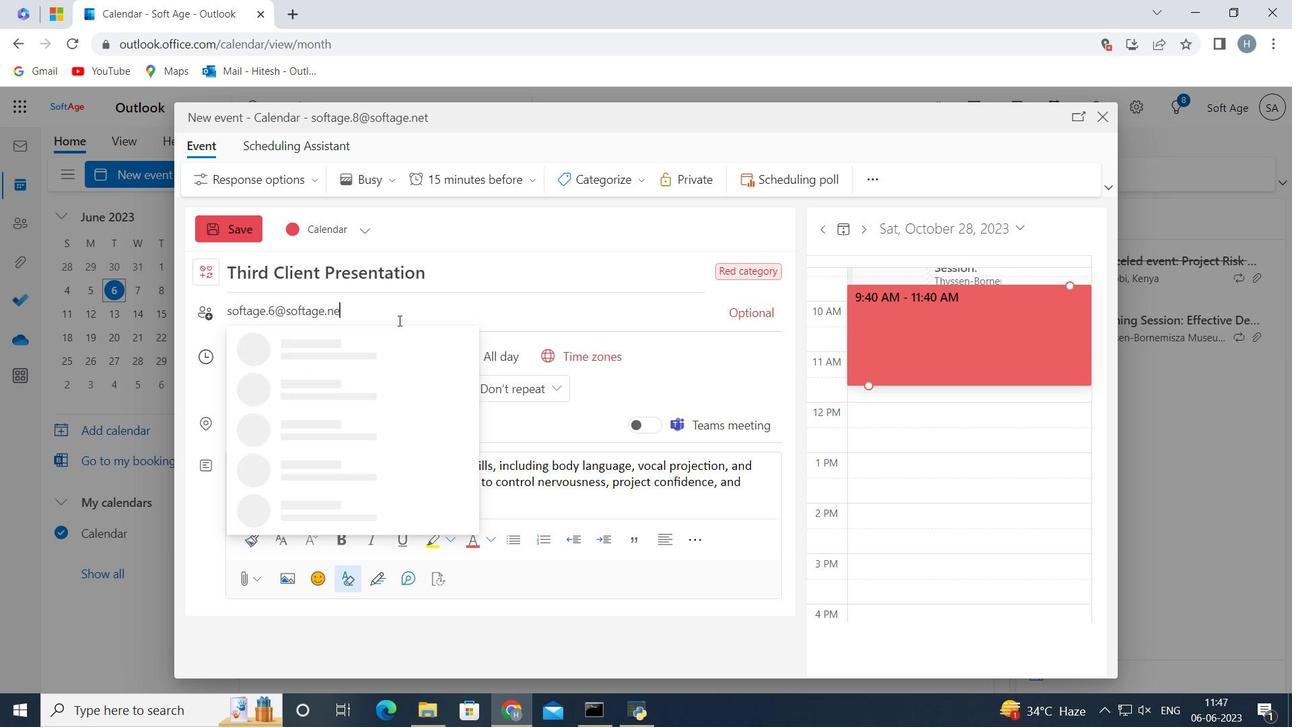 
Action: Mouse moved to (309, 346)
Screenshot: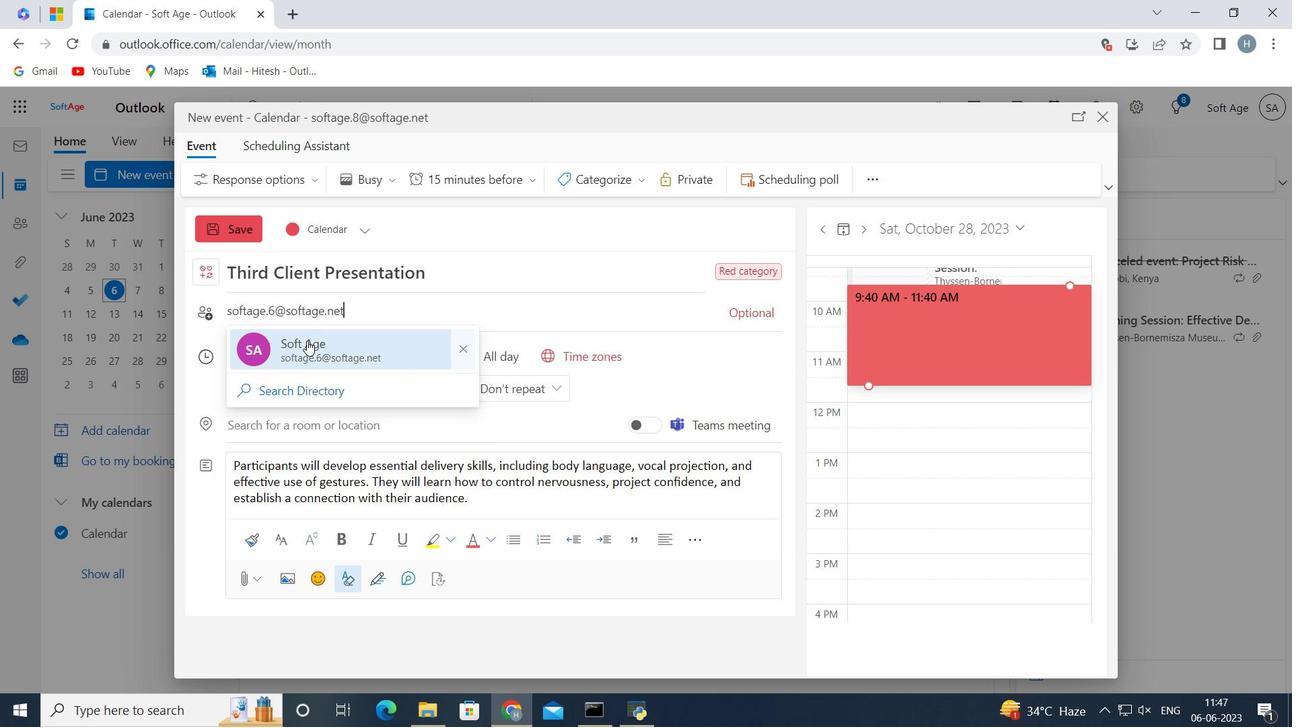 
Action: Mouse pressed left at (309, 346)
Screenshot: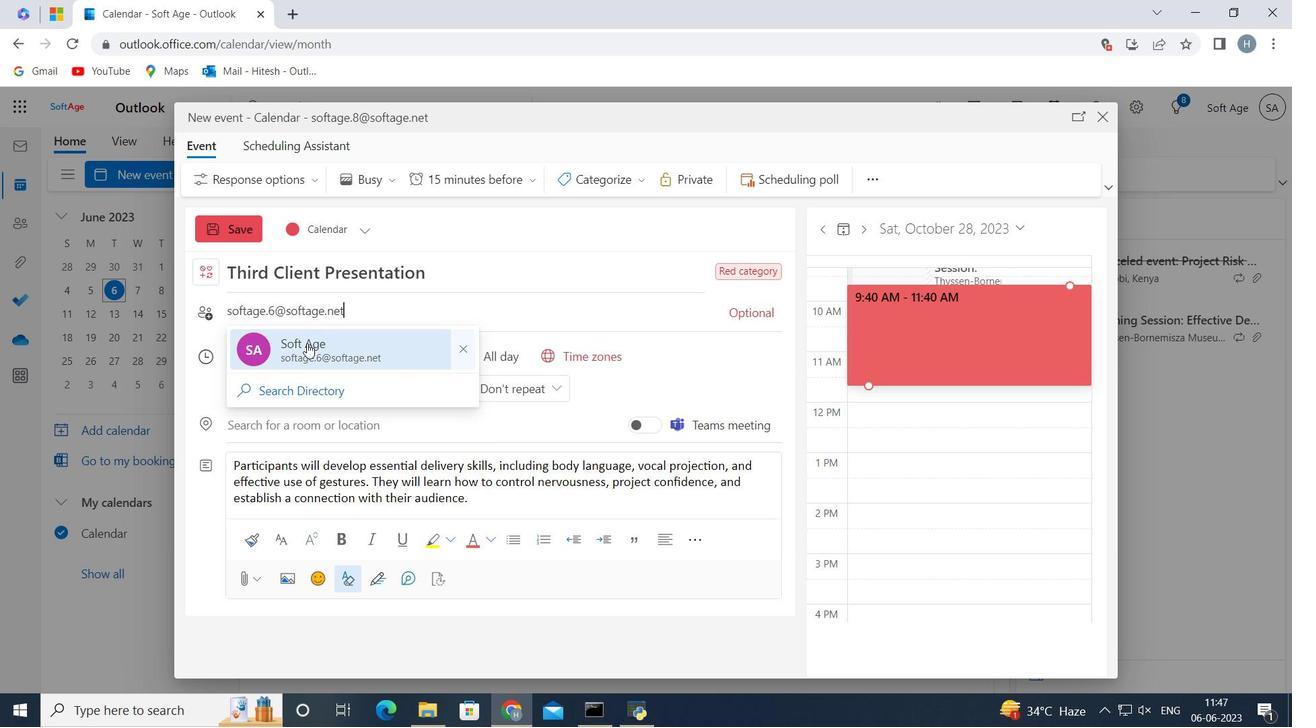 
Action: Mouse moved to (310, 346)
Screenshot: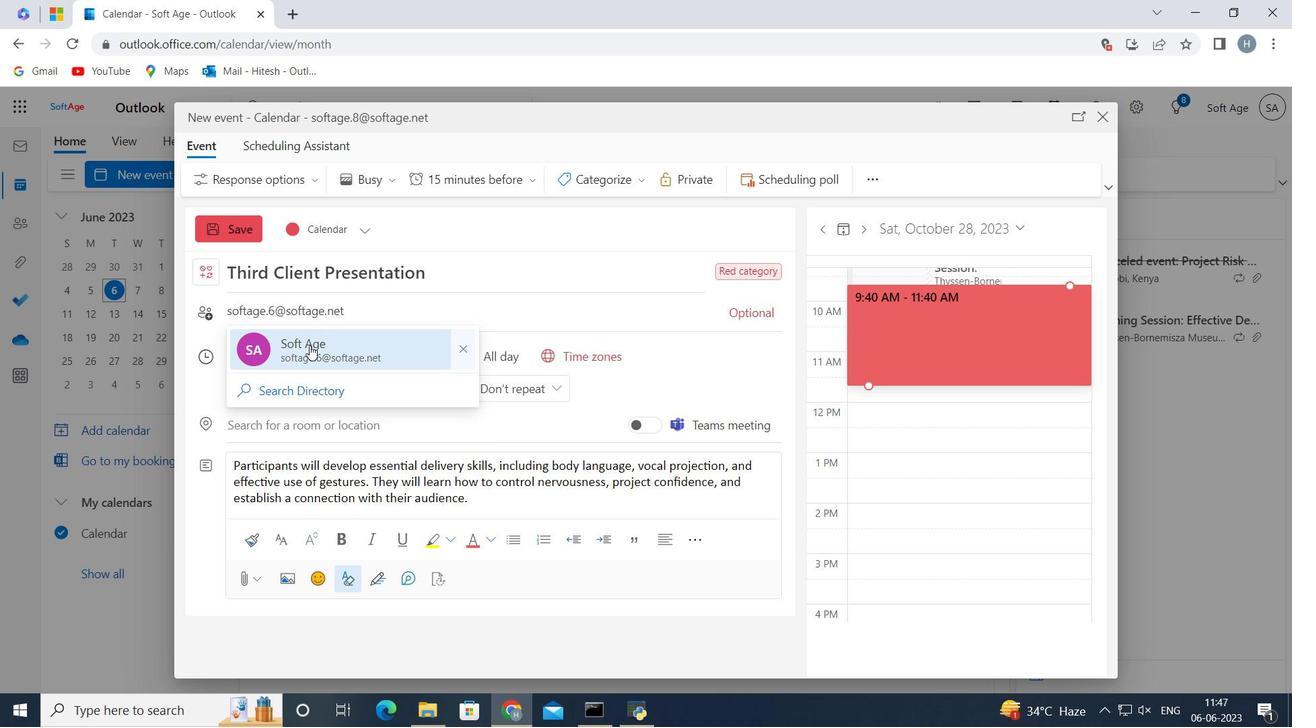 
Action: Key pressed softage.1<Key.shift>@softage.net
Screenshot: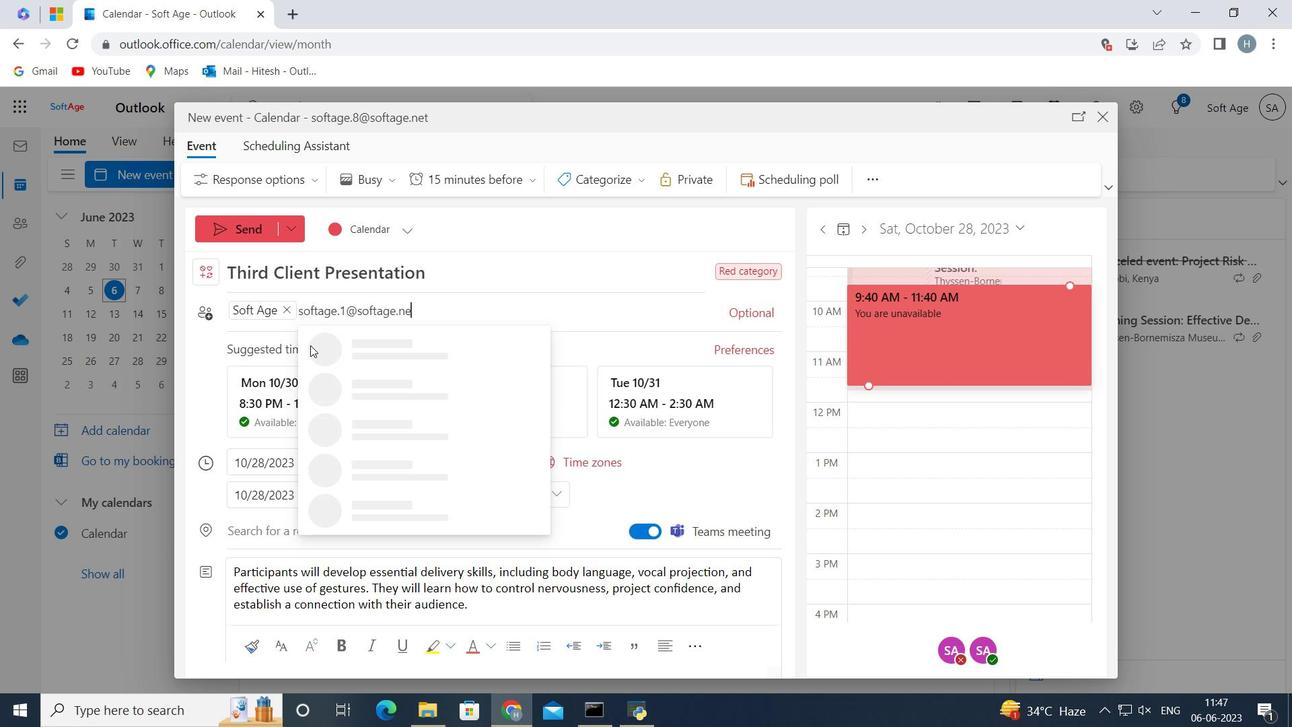 
Action: Mouse moved to (362, 349)
Screenshot: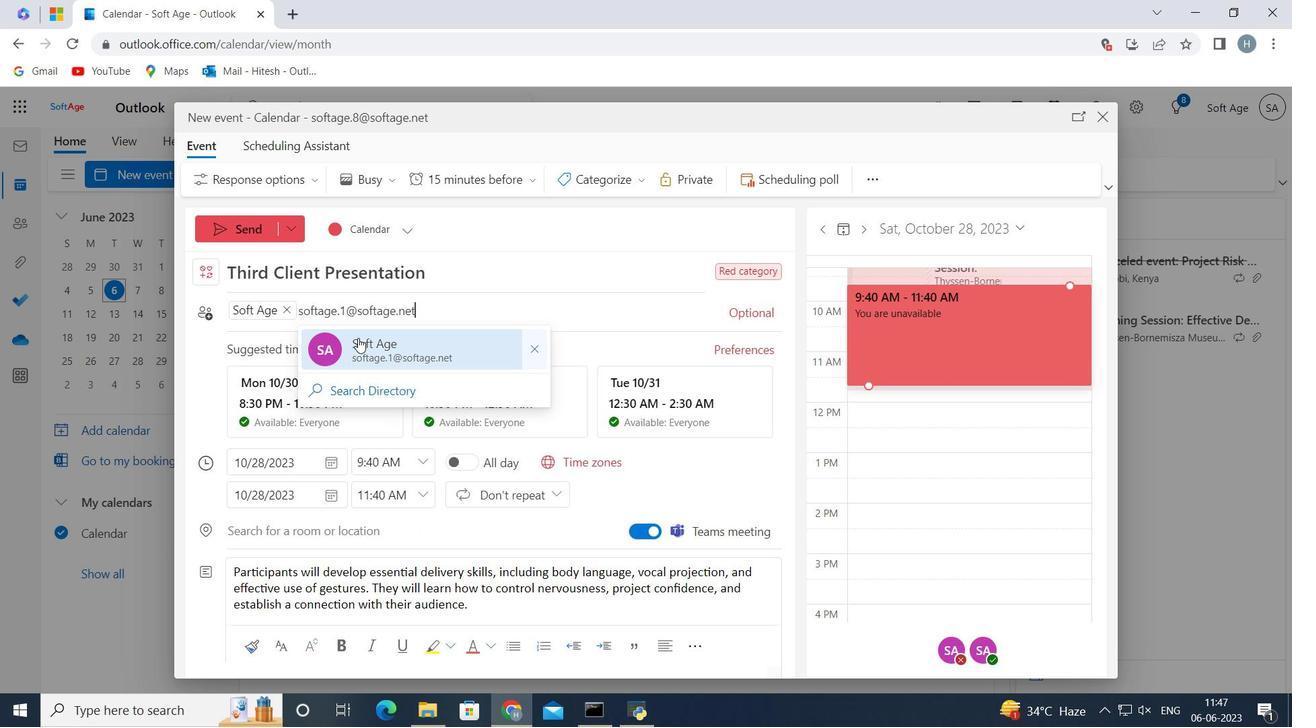
Action: Mouse pressed left at (362, 349)
Screenshot: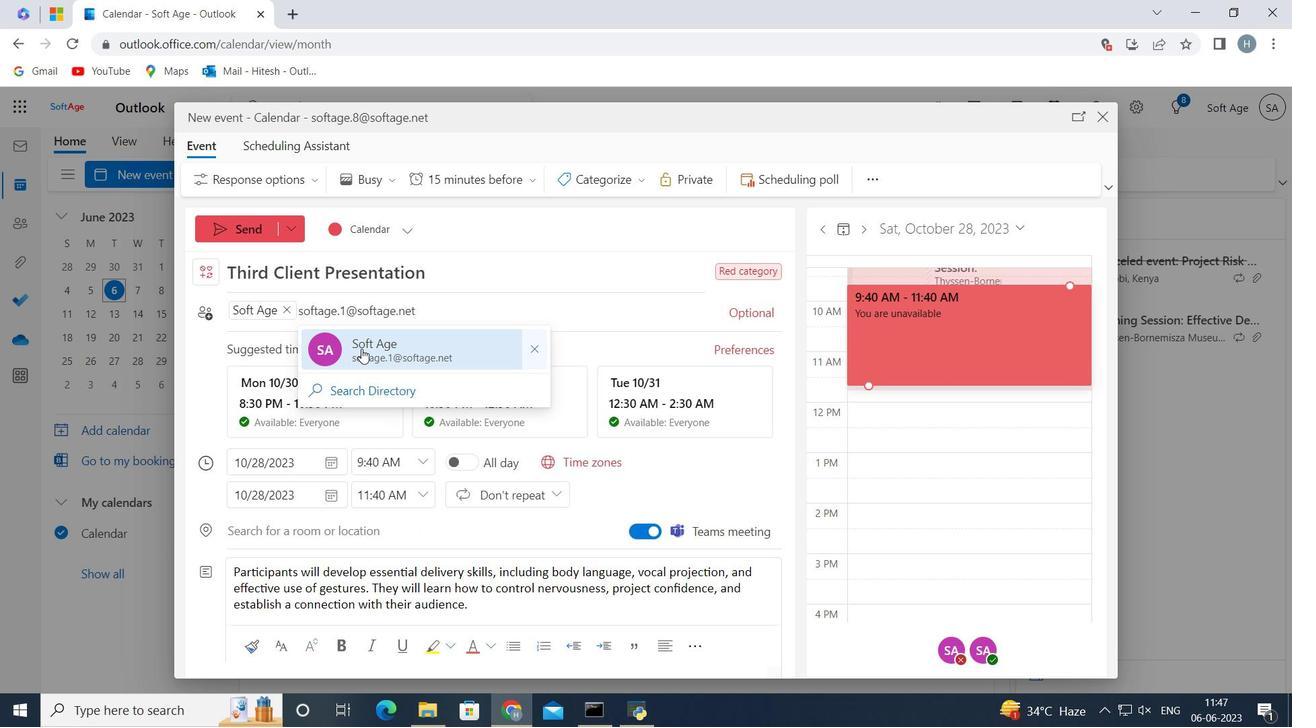 
Action: Mouse moved to (473, 178)
Screenshot: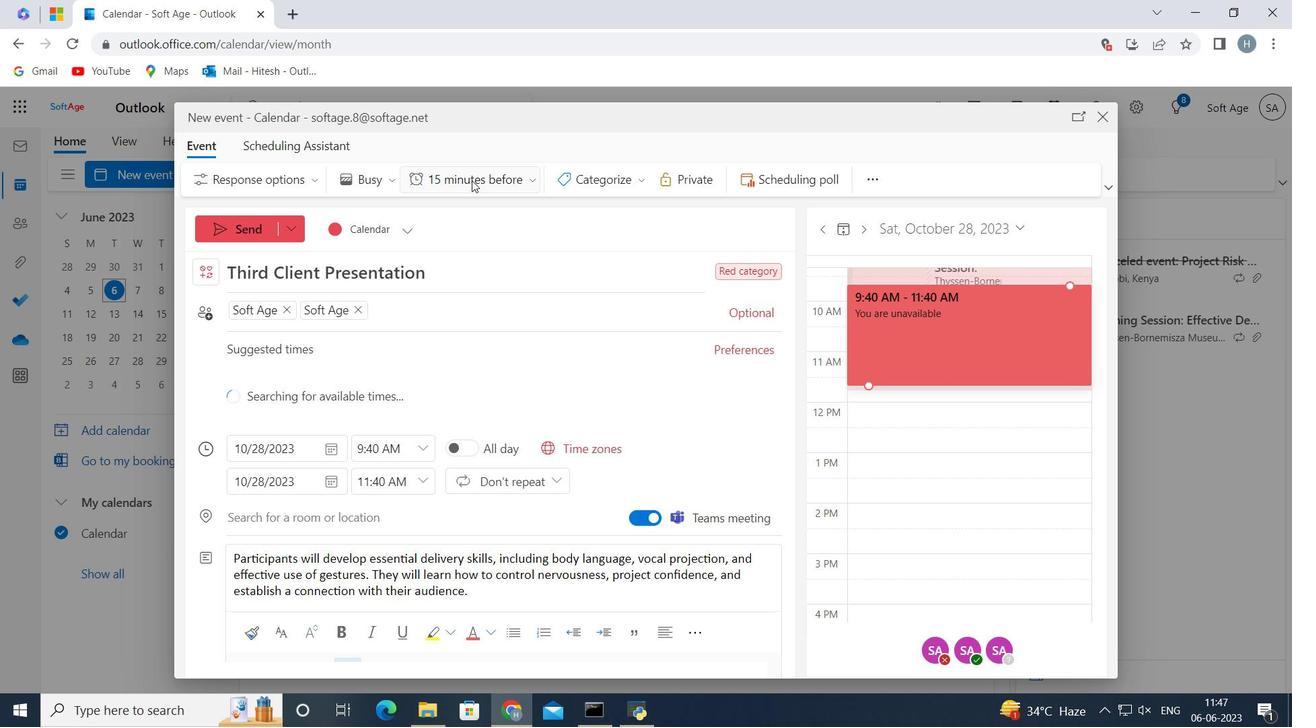 
Action: Mouse pressed left at (473, 178)
Screenshot: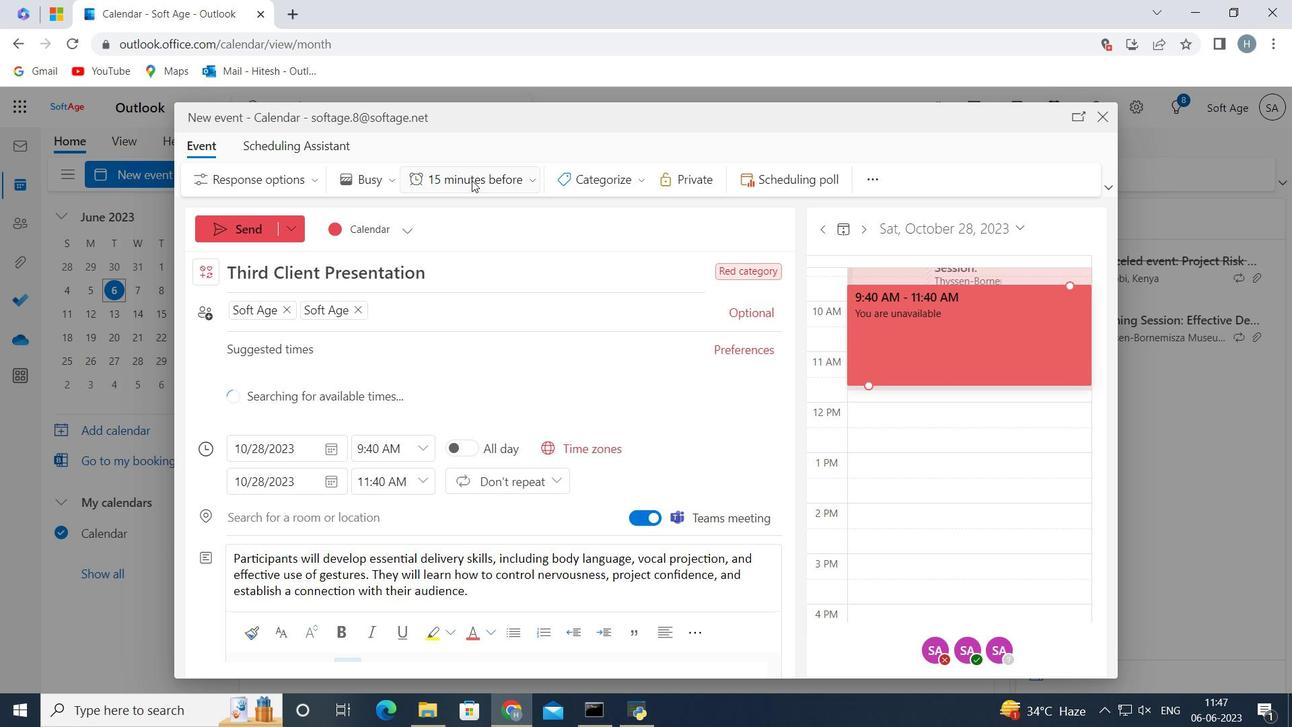 
Action: Mouse moved to (480, 245)
Screenshot: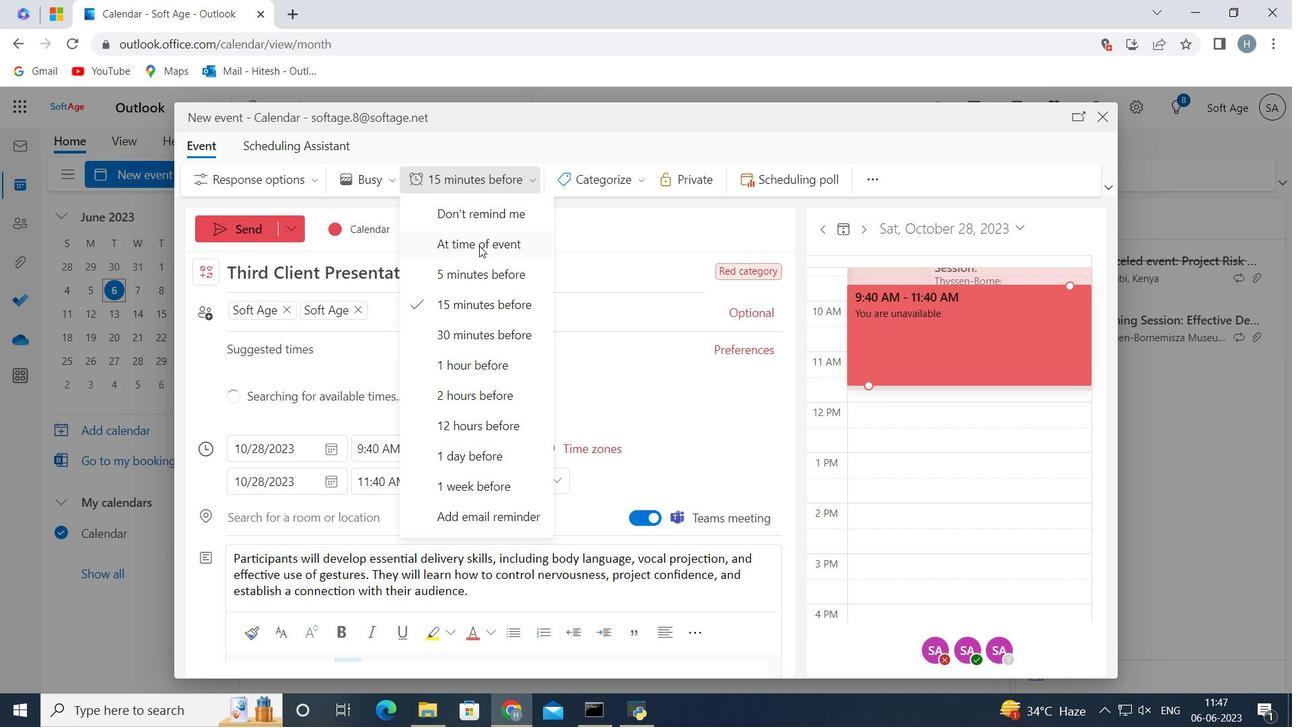 
Action: Mouse pressed left at (480, 245)
Screenshot: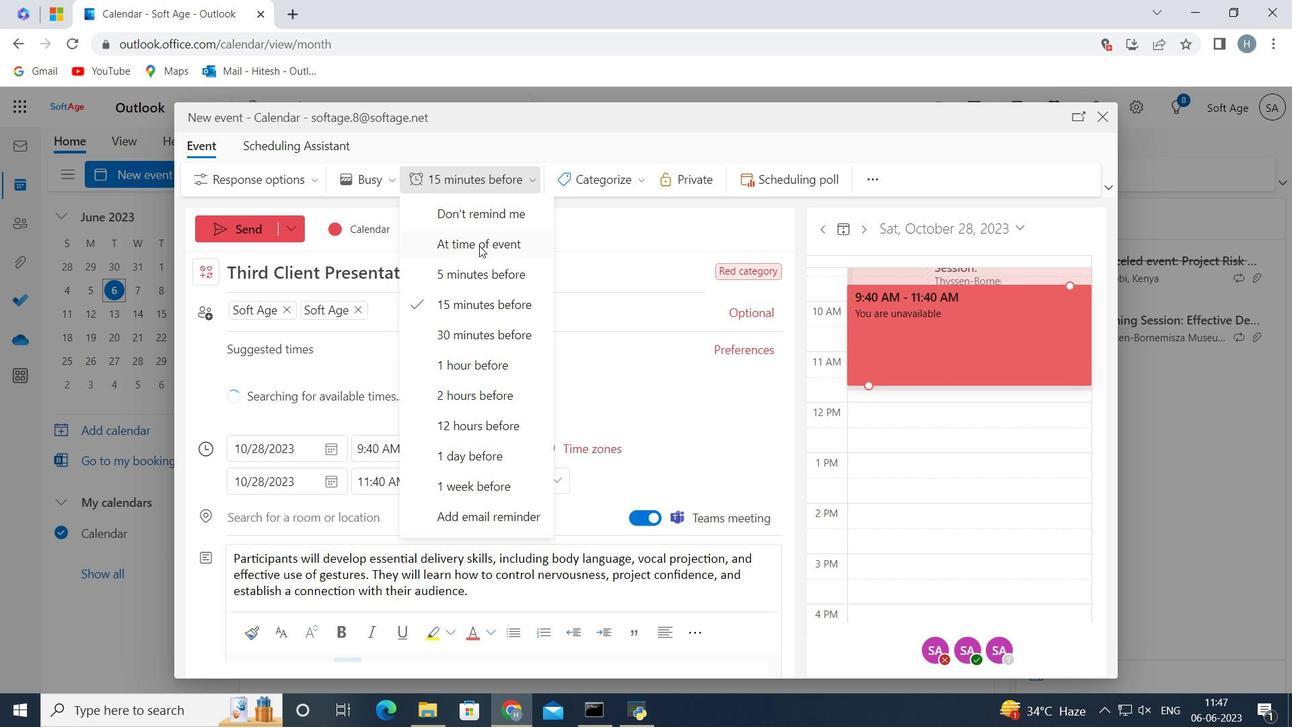 
Action: Mouse moved to (216, 227)
Screenshot: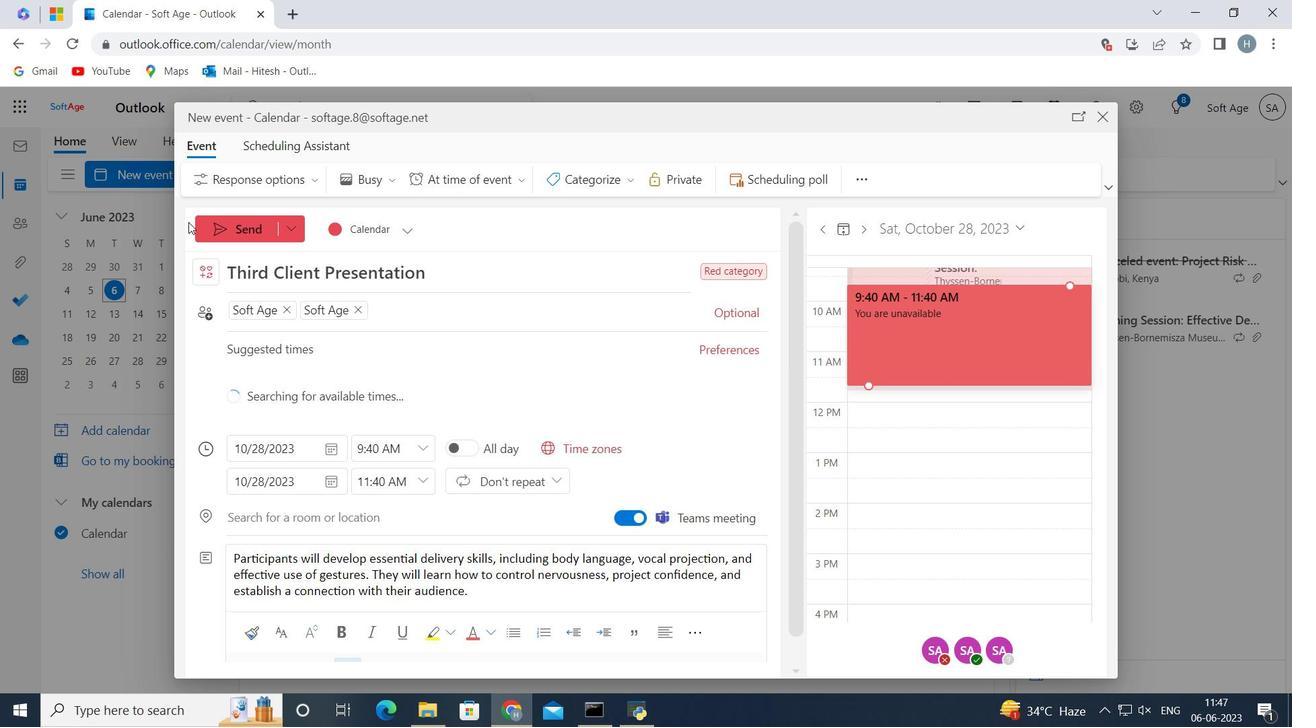 
Action: Mouse pressed left at (216, 227)
Screenshot: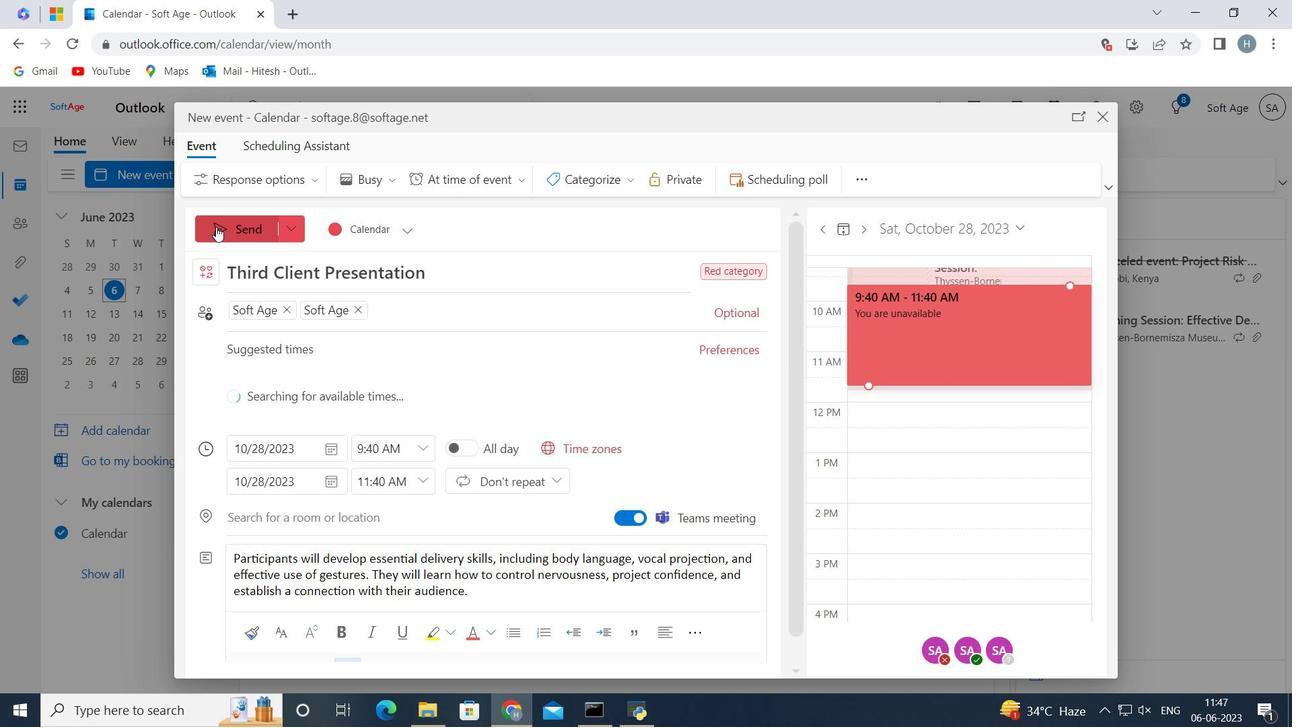 
